 Task: Find a house in Ayutuxtepeque, El Salvador, for 2 guests from June 5 to June 16, with a price range of ₹14,000 to ₹18,000 and an English-speaking host.
Action: Mouse moved to (416, 87)
Screenshot: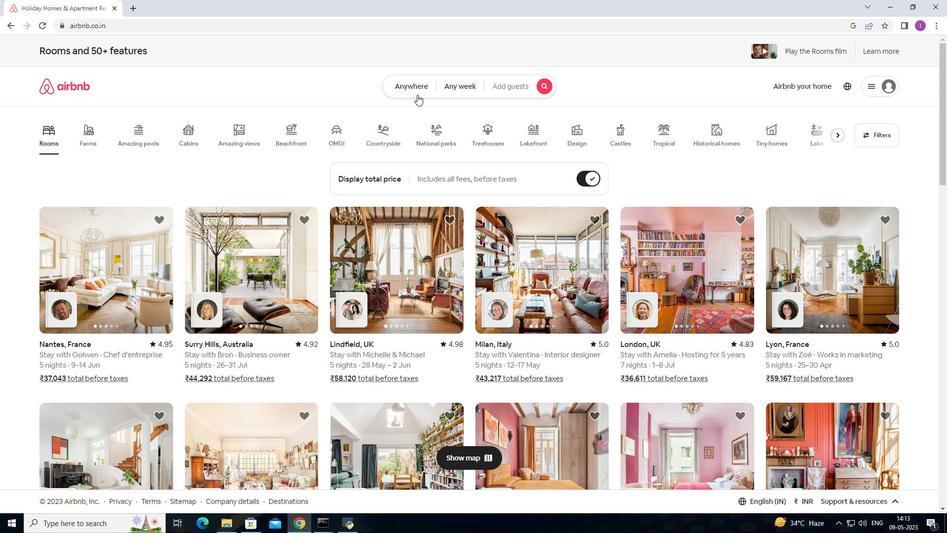 
Action: Mouse pressed left at (416, 87)
Screenshot: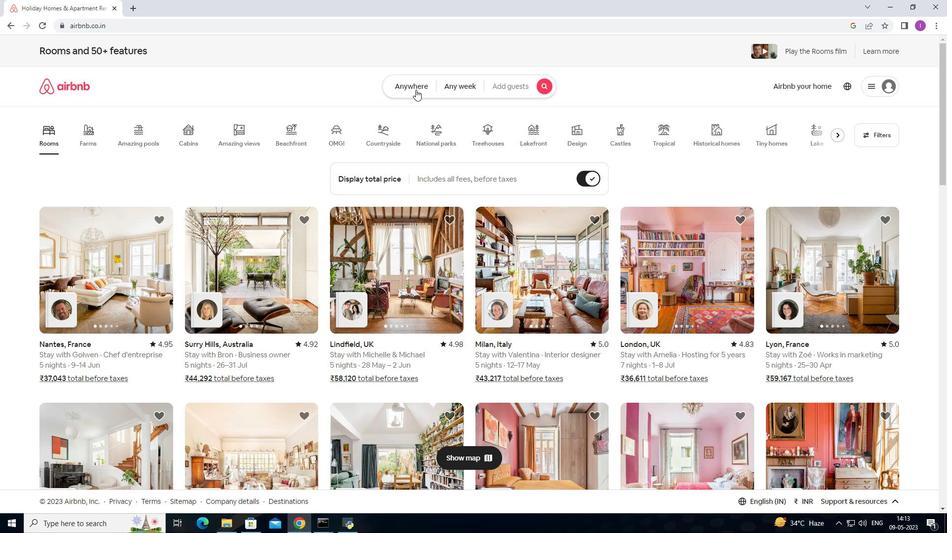 
Action: Mouse moved to (314, 123)
Screenshot: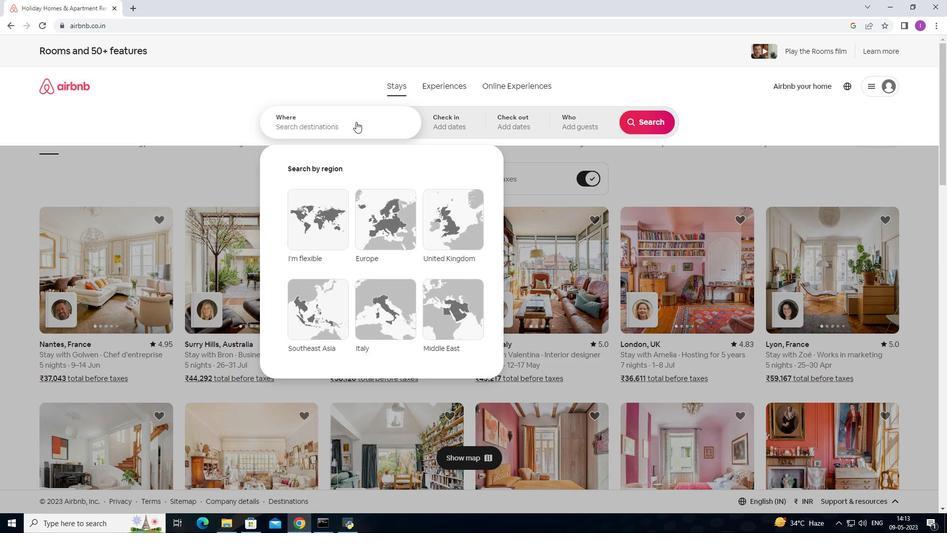 
Action: Mouse pressed left at (314, 123)
Screenshot: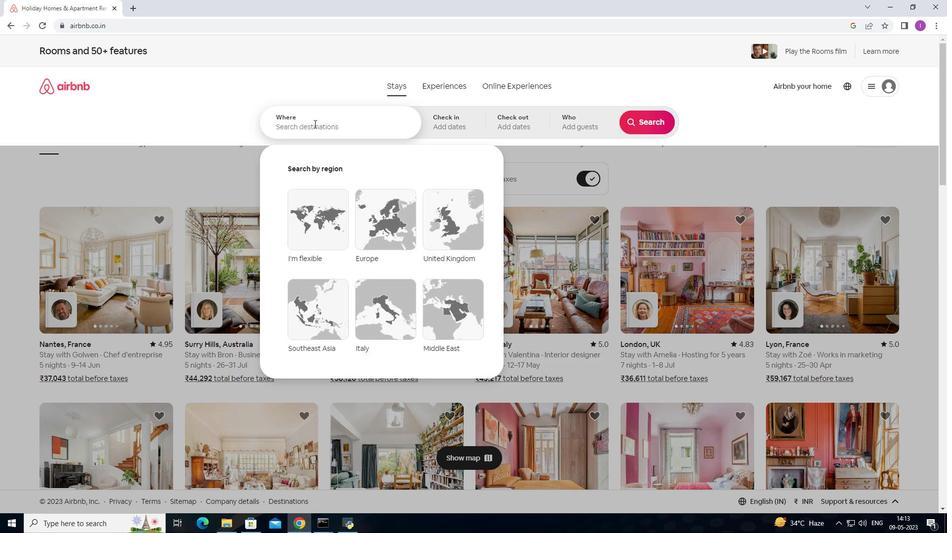 
Action: Mouse moved to (320, 131)
Screenshot: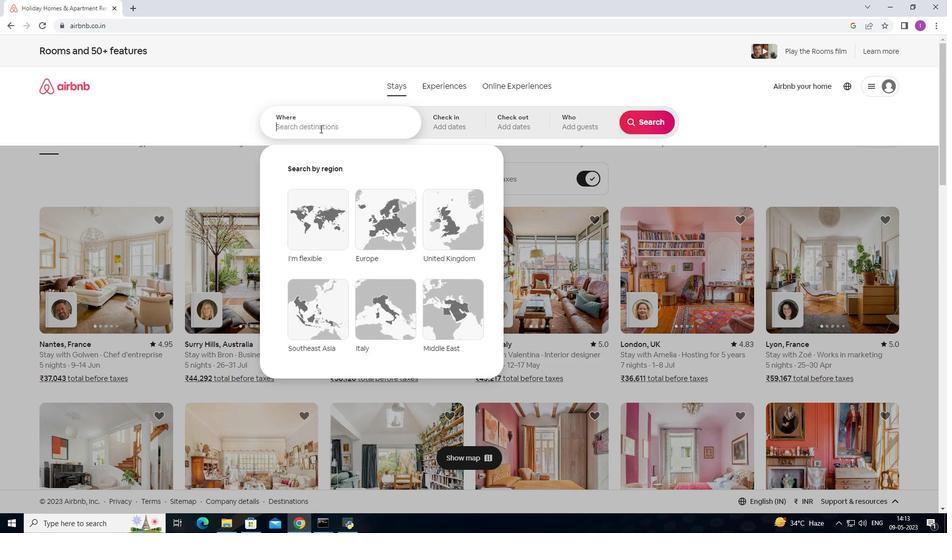 
Action: Key pressed <Key.shift>Ayutuxtepeque,<Key.shift>El<Key.space>
Screenshot: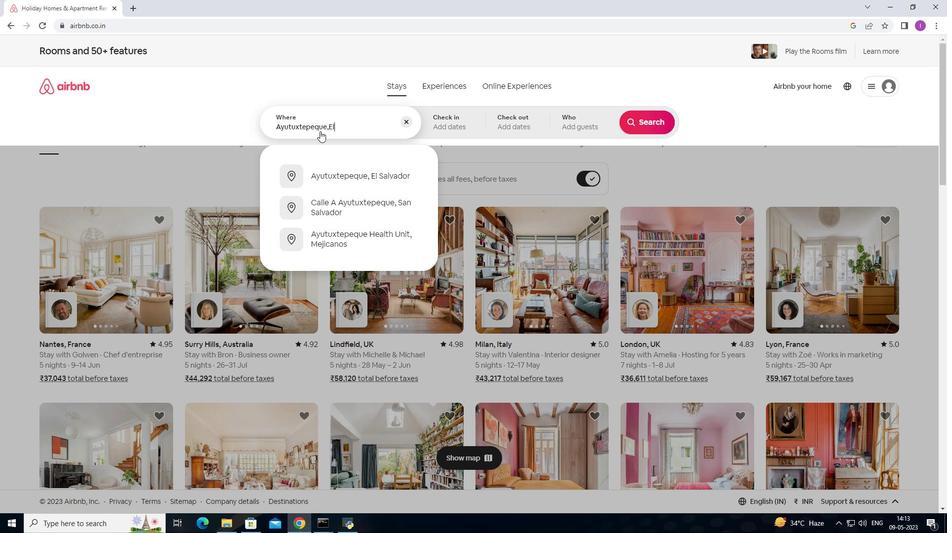 
Action: Mouse moved to (345, 179)
Screenshot: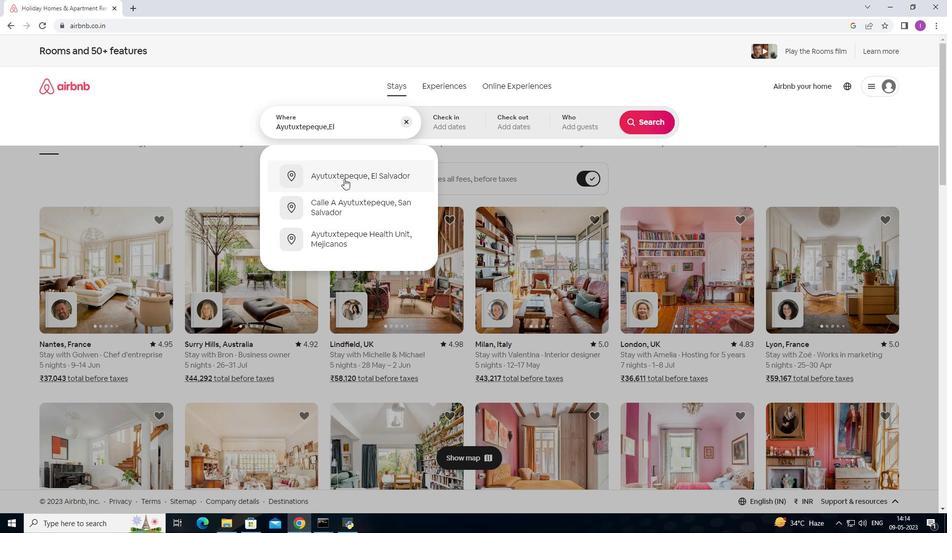 
Action: Mouse pressed left at (345, 179)
Screenshot: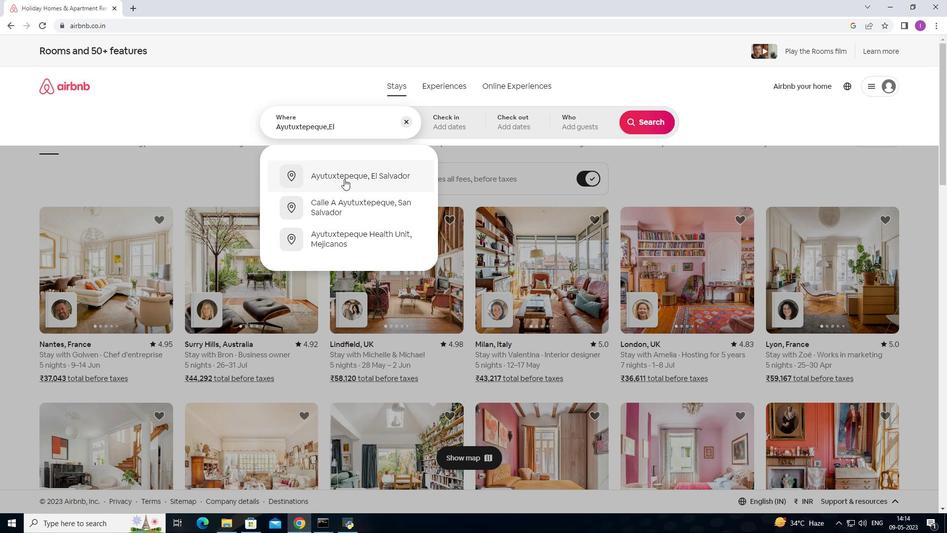 
Action: Mouse moved to (645, 200)
Screenshot: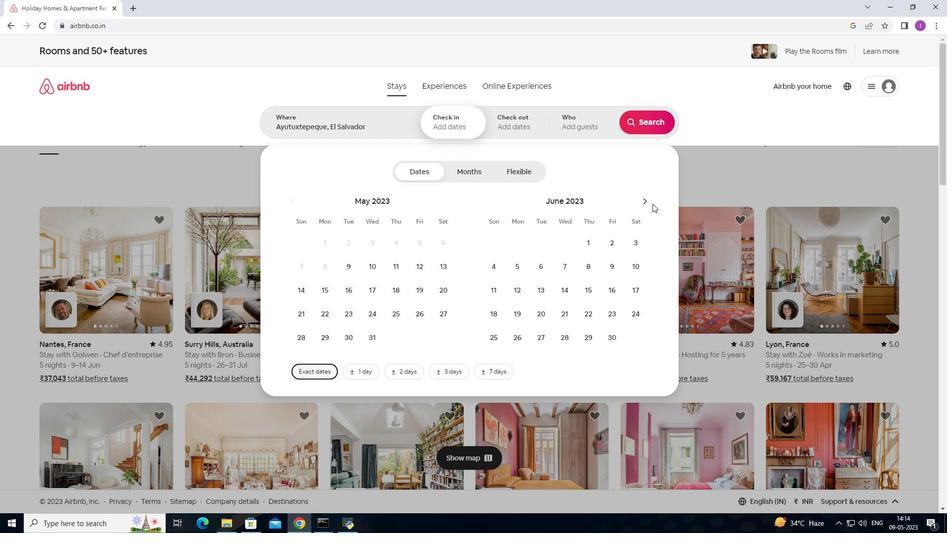
Action: Mouse pressed left at (645, 200)
Screenshot: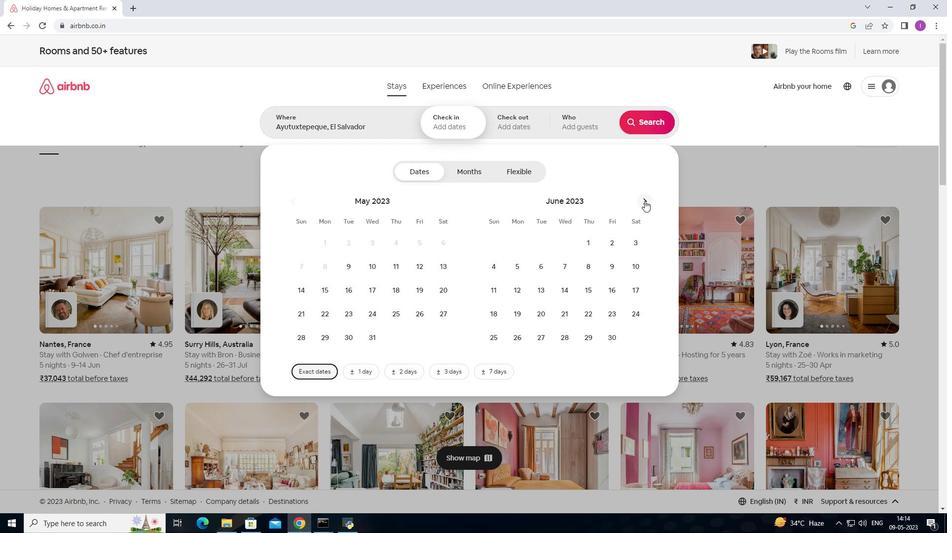 
Action: Mouse pressed left at (645, 200)
Screenshot: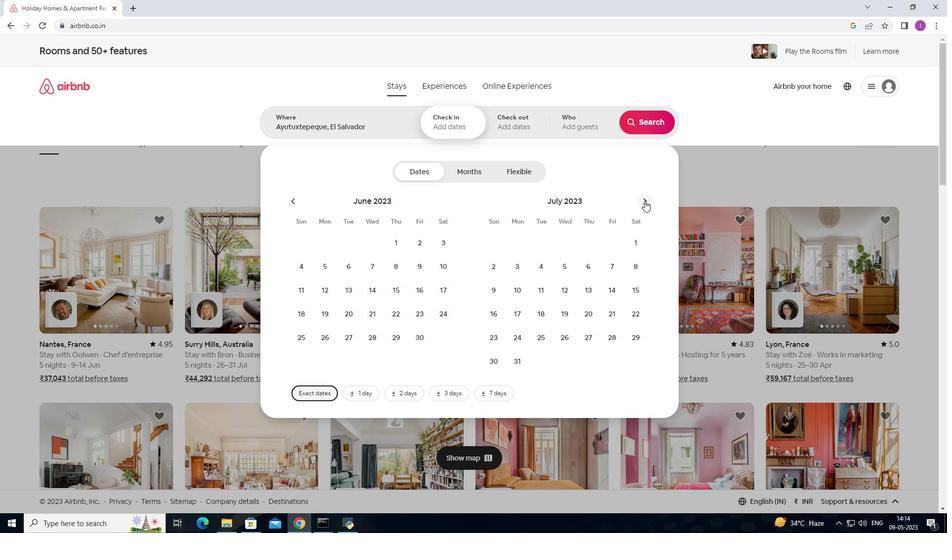 
Action: Mouse moved to (291, 198)
Screenshot: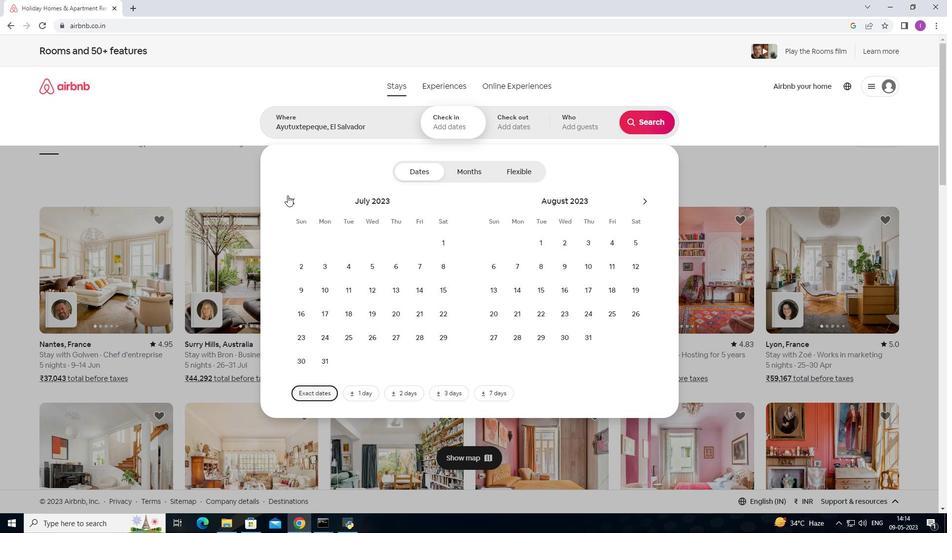 
Action: Mouse pressed left at (291, 198)
Screenshot: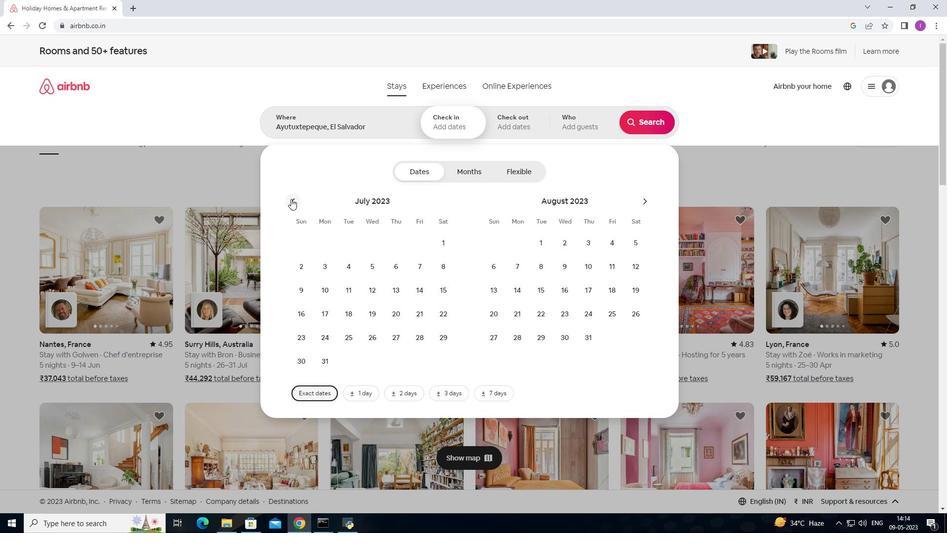 
Action: Mouse moved to (323, 264)
Screenshot: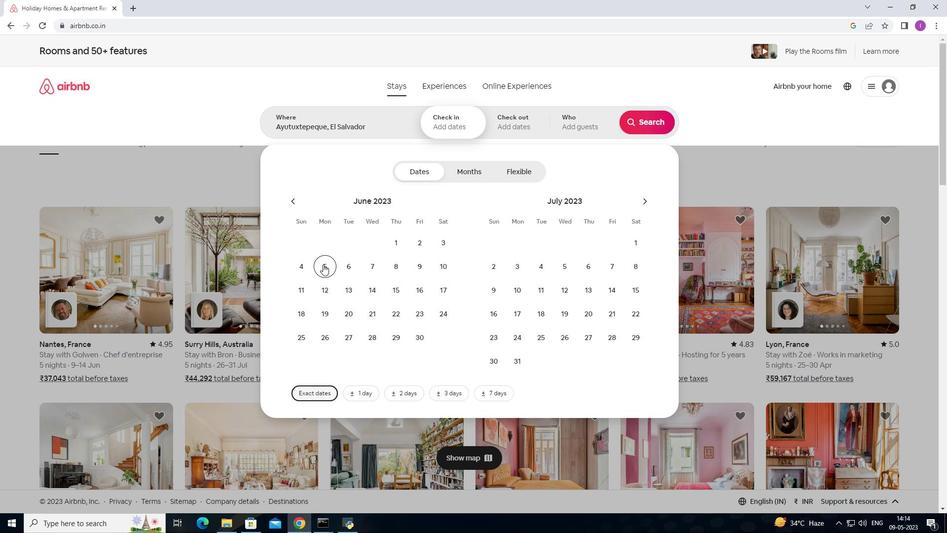 
Action: Mouse pressed left at (323, 264)
Screenshot: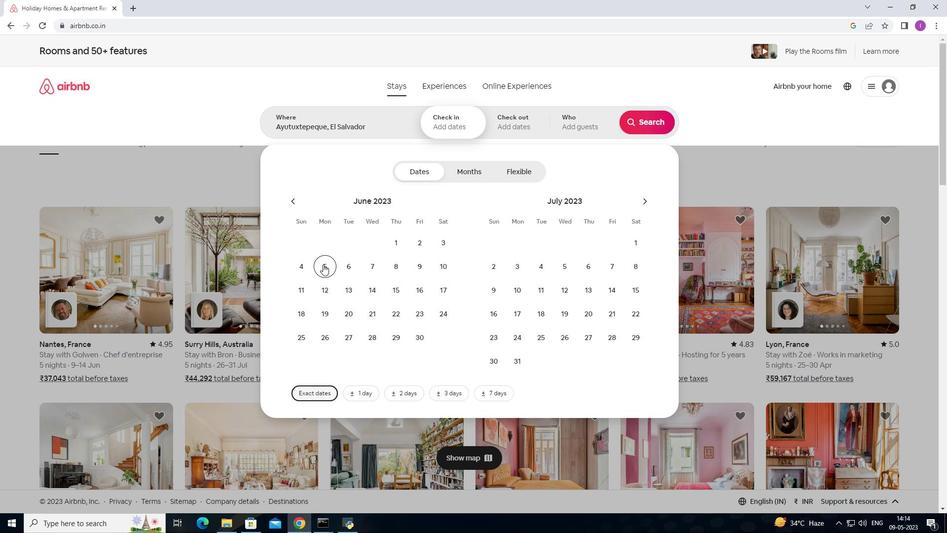 
Action: Mouse moved to (417, 290)
Screenshot: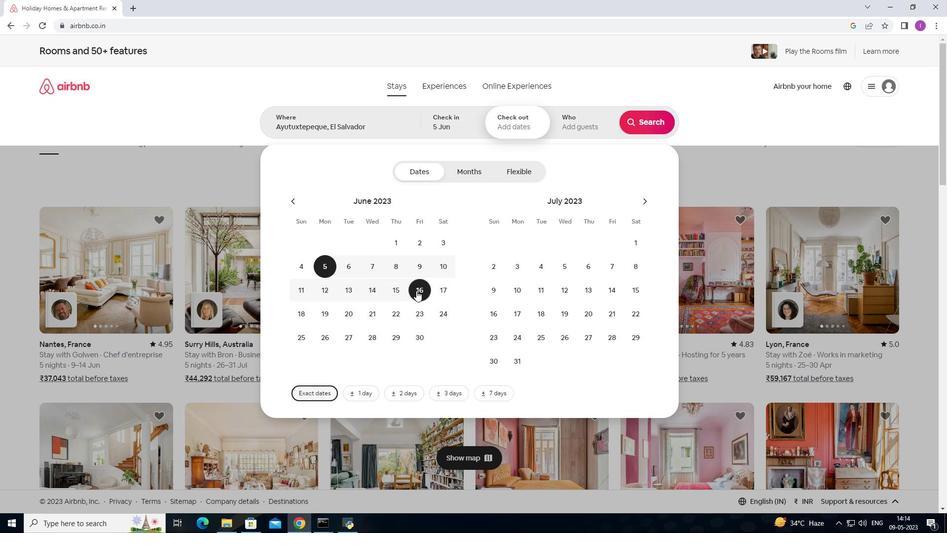 
Action: Mouse pressed left at (417, 290)
Screenshot: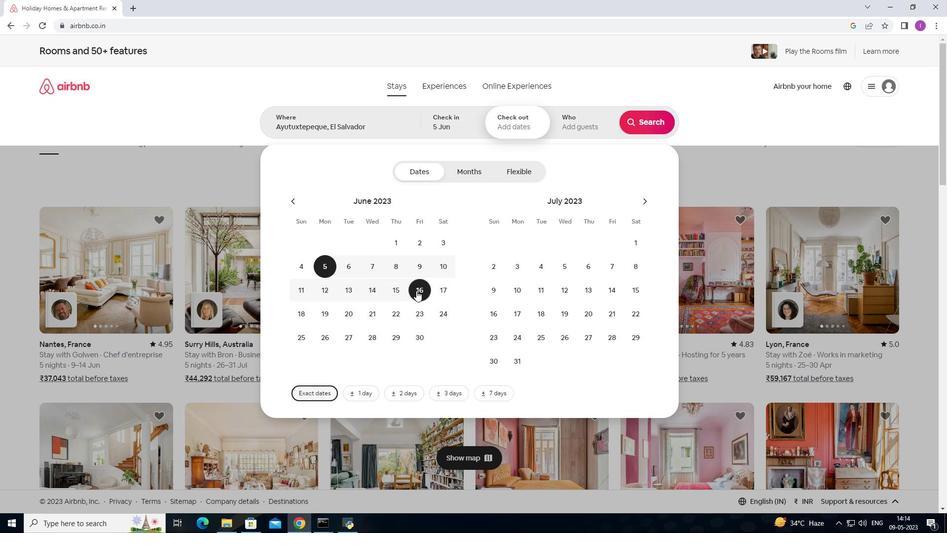 
Action: Mouse moved to (585, 128)
Screenshot: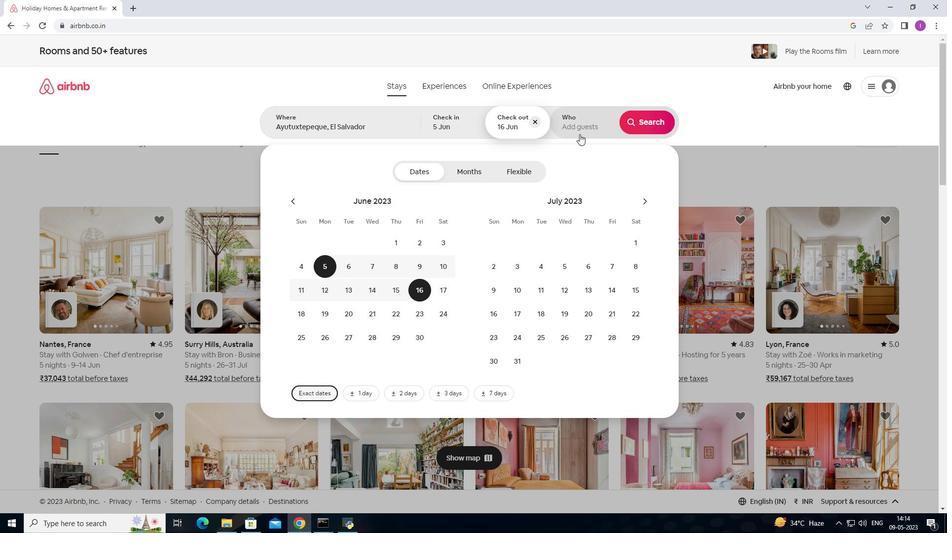 
Action: Mouse pressed left at (585, 128)
Screenshot: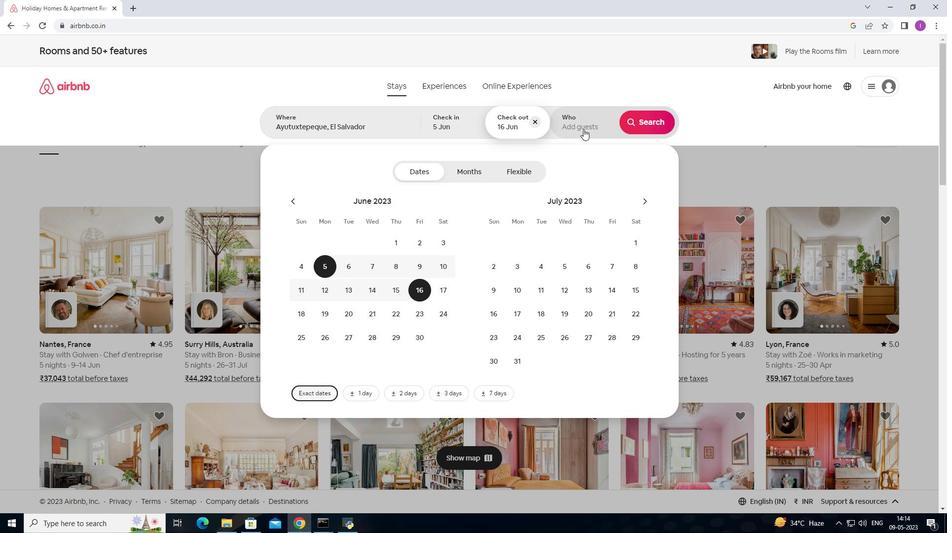 
Action: Mouse moved to (645, 175)
Screenshot: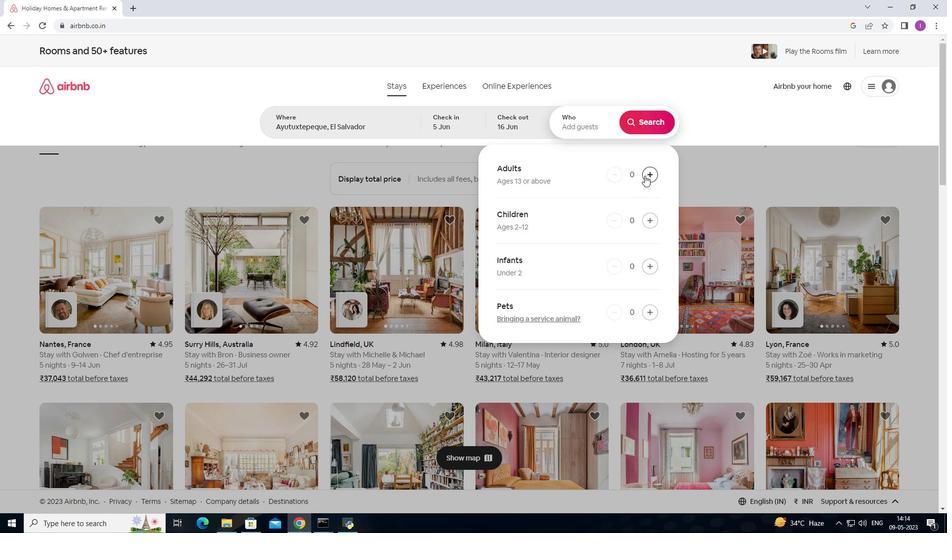
Action: Mouse pressed left at (645, 175)
Screenshot: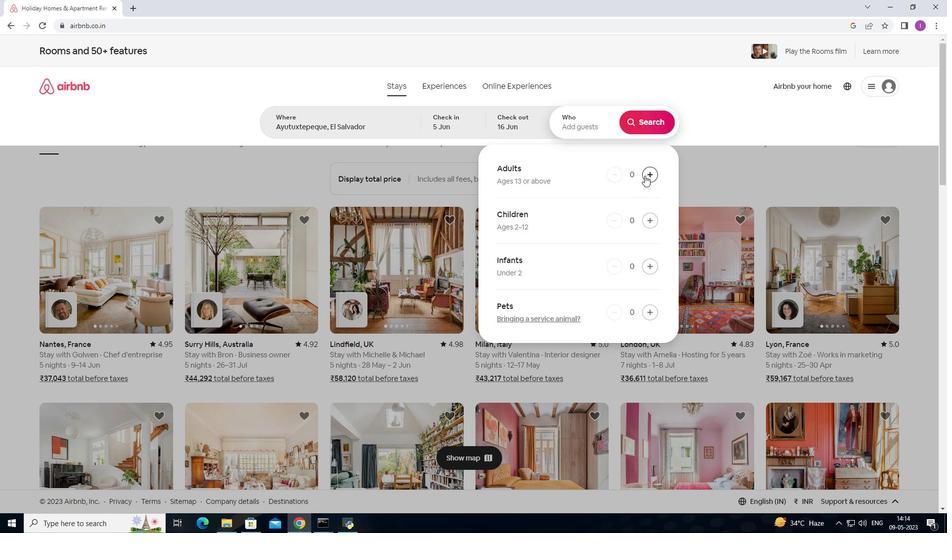
Action: Mouse moved to (645, 175)
Screenshot: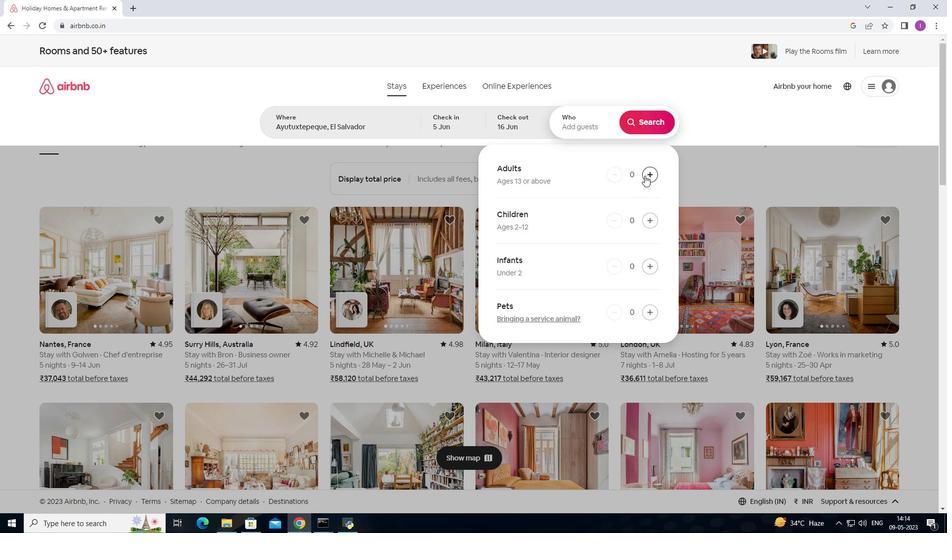 
Action: Mouse pressed left at (645, 175)
Screenshot: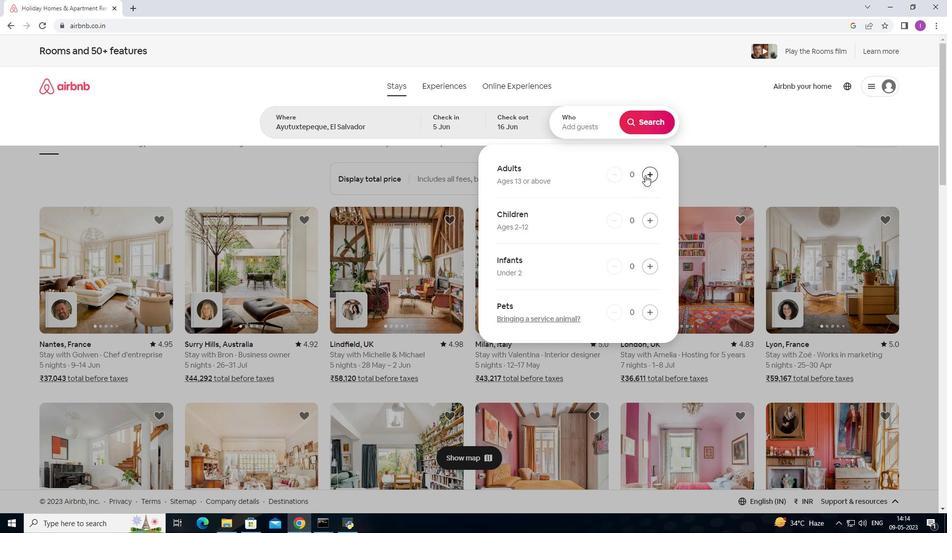 
Action: Mouse moved to (648, 119)
Screenshot: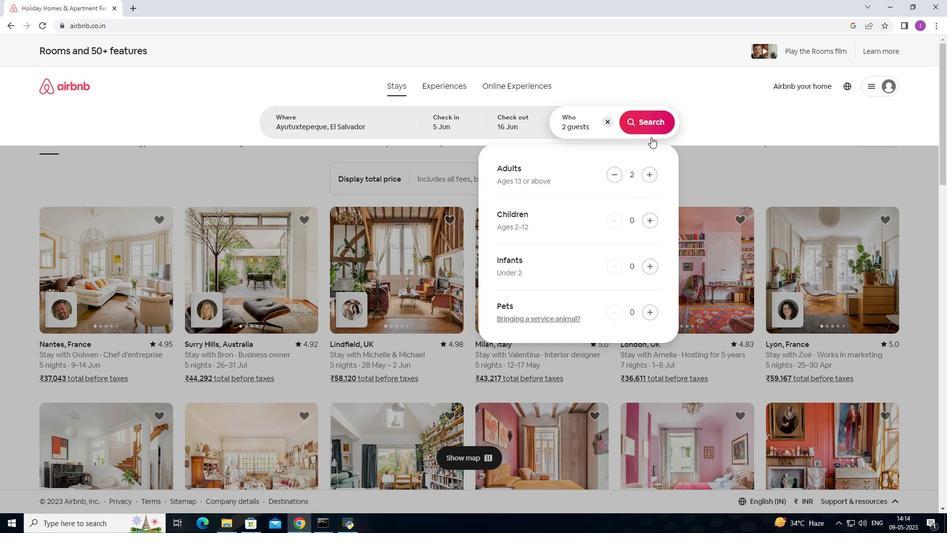 
Action: Mouse pressed left at (648, 119)
Screenshot: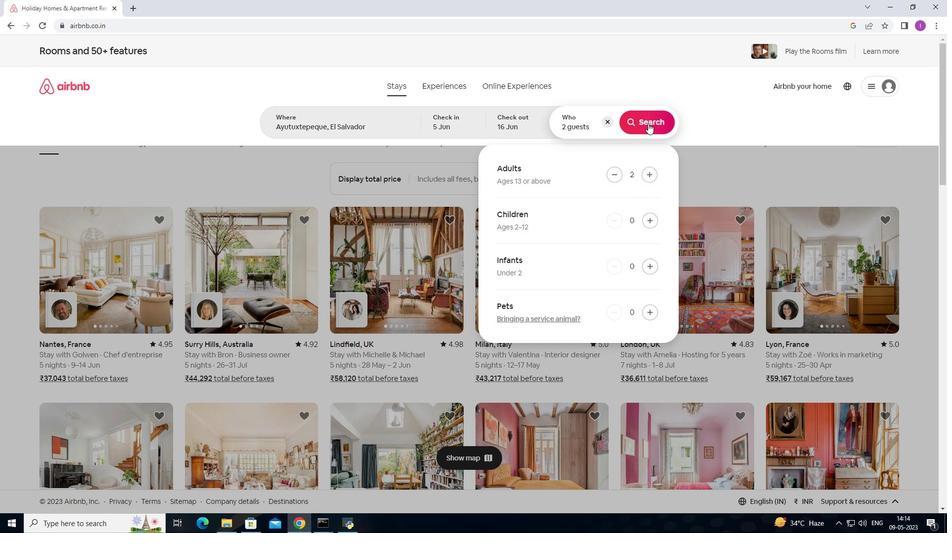 
Action: Mouse moved to (903, 100)
Screenshot: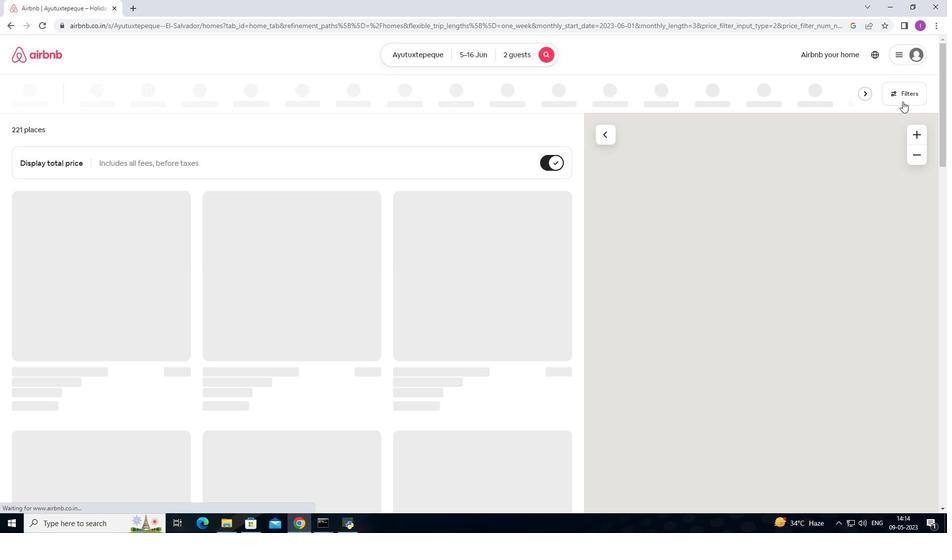 
Action: Mouse pressed left at (903, 100)
Screenshot: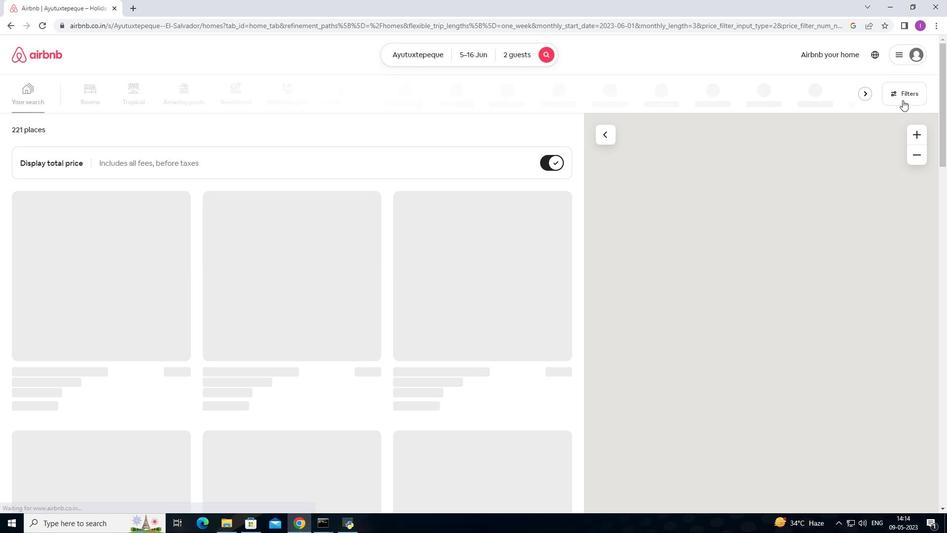 
Action: Mouse moved to (374, 337)
Screenshot: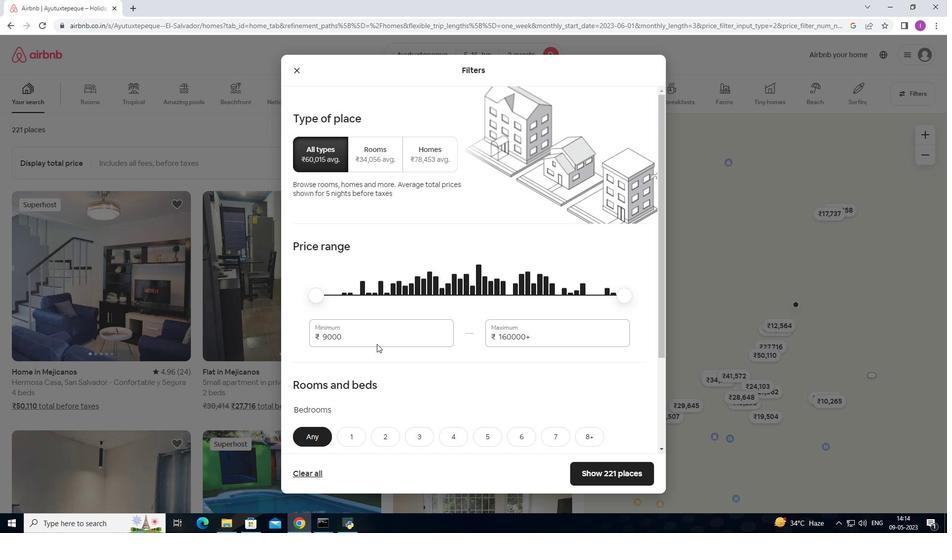 
Action: Mouse pressed left at (374, 337)
Screenshot: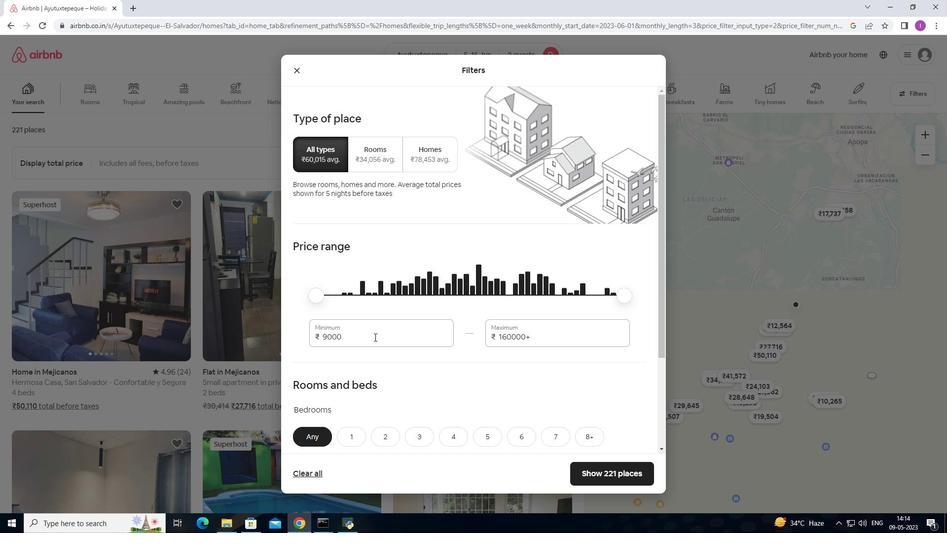
Action: Mouse moved to (299, 333)
Screenshot: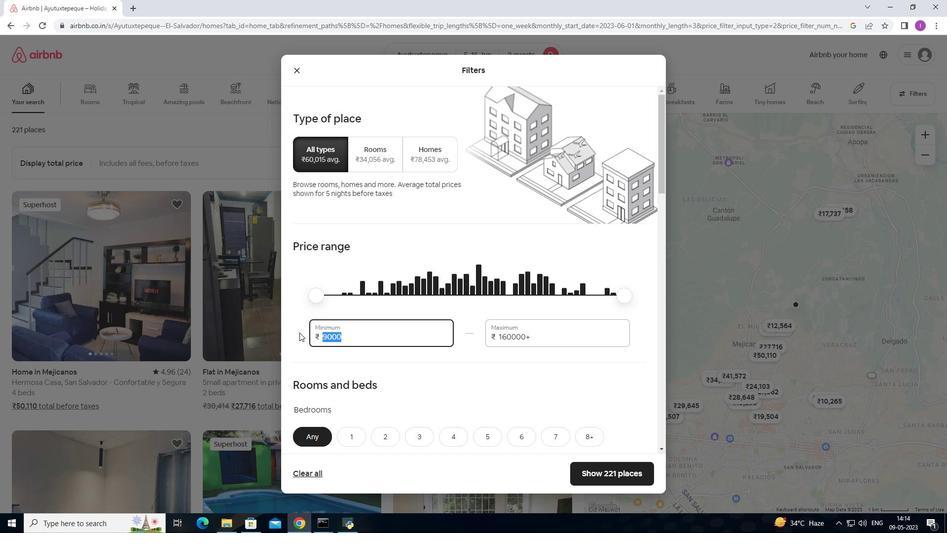 
Action: Key pressed 1
Screenshot: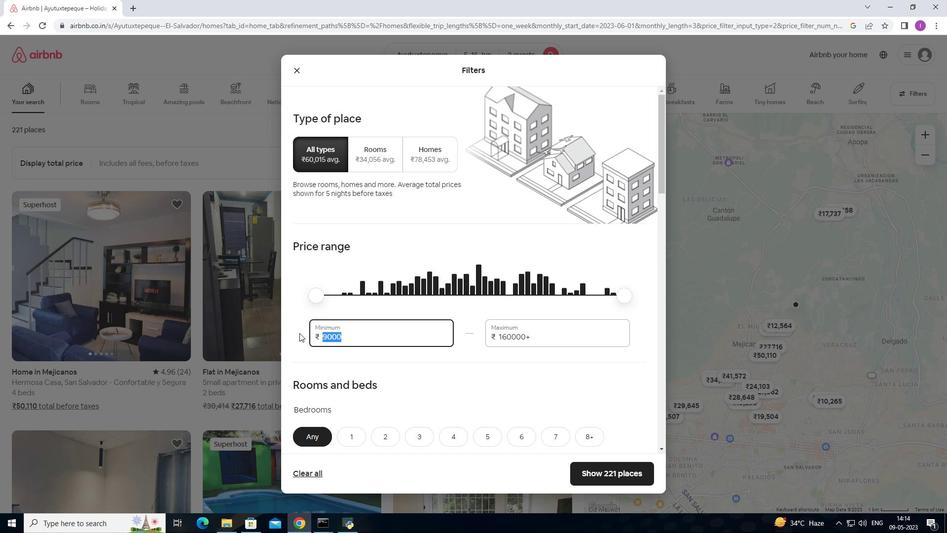 
Action: Mouse moved to (300, 332)
Screenshot: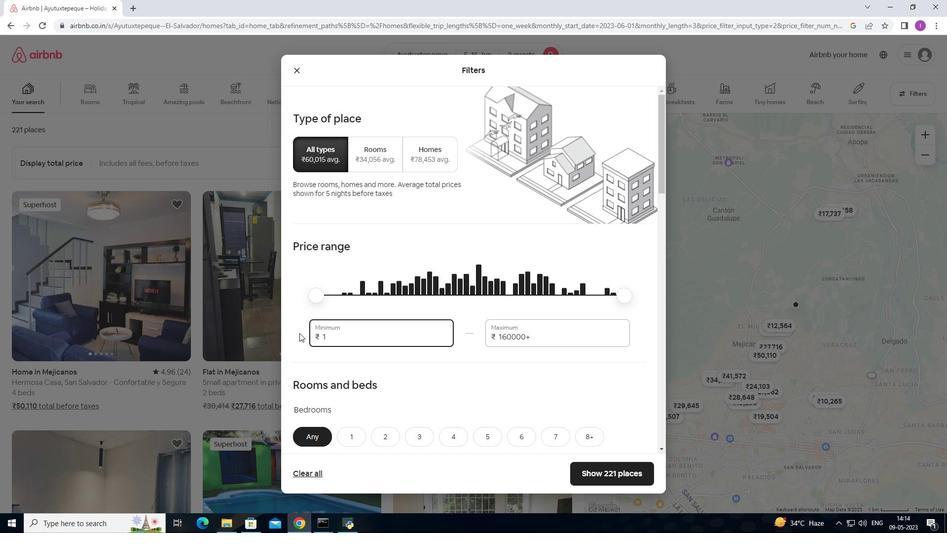 
Action: Key pressed 4
Screenshot: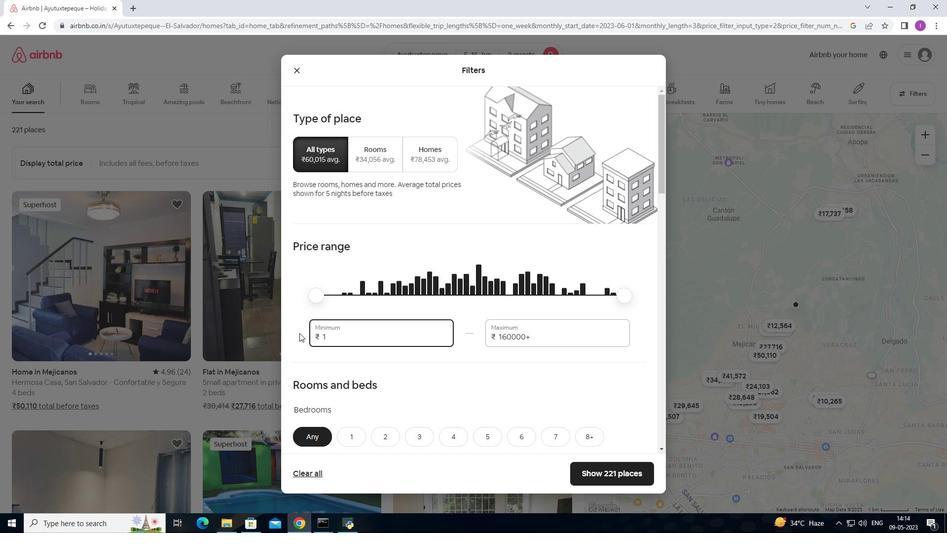 
Action: Mouse moved to (303, 332)
Screenshot: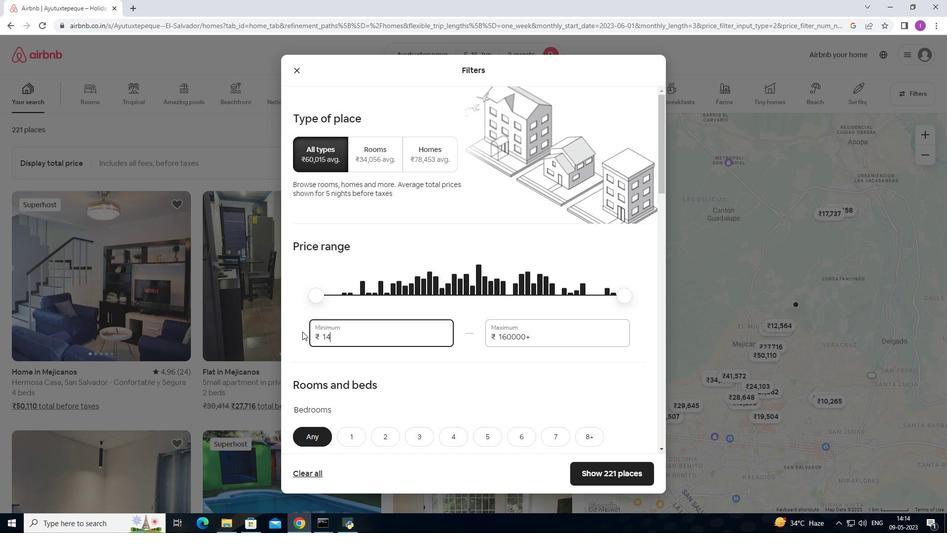 
Action: Key pressed 0
Screenshot: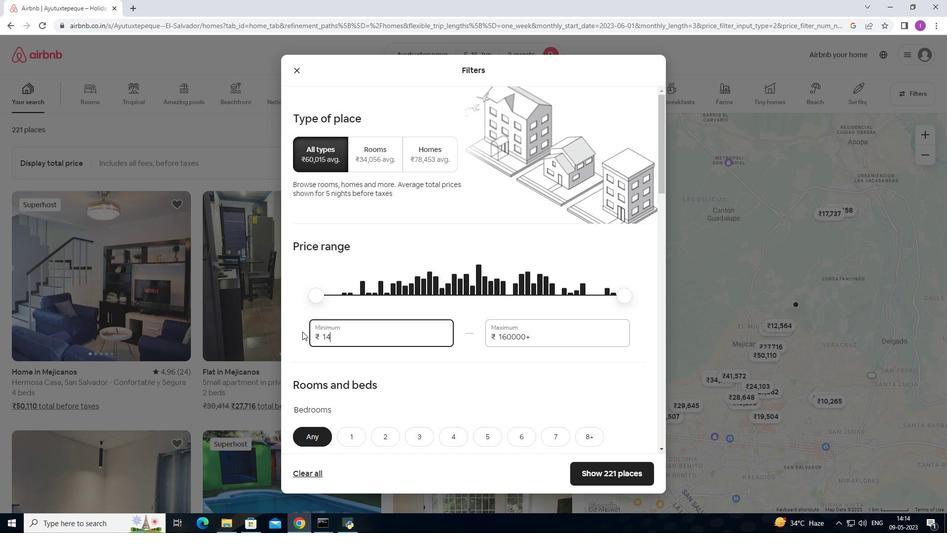 
Action: Mouse moved to (304, 333)
Screenshot: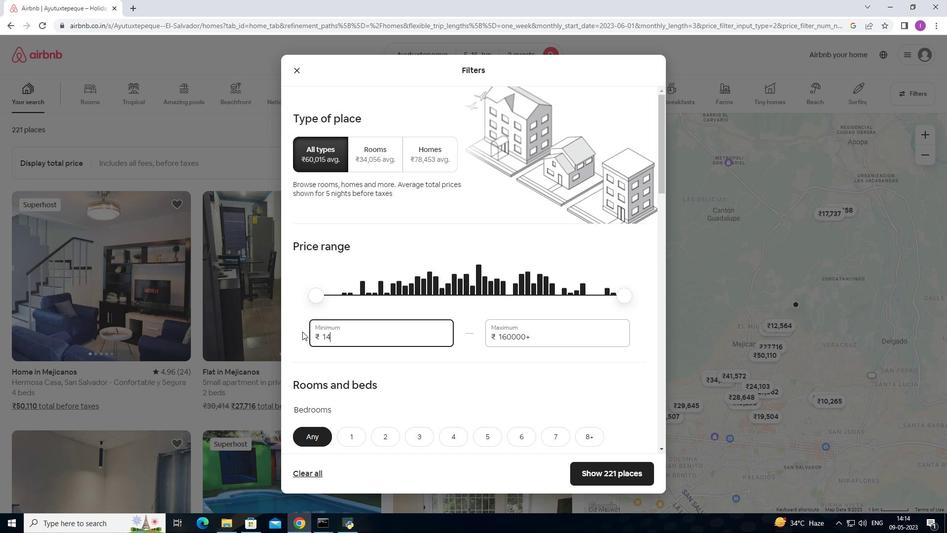 
Action: Key pressed 0
Screenshot: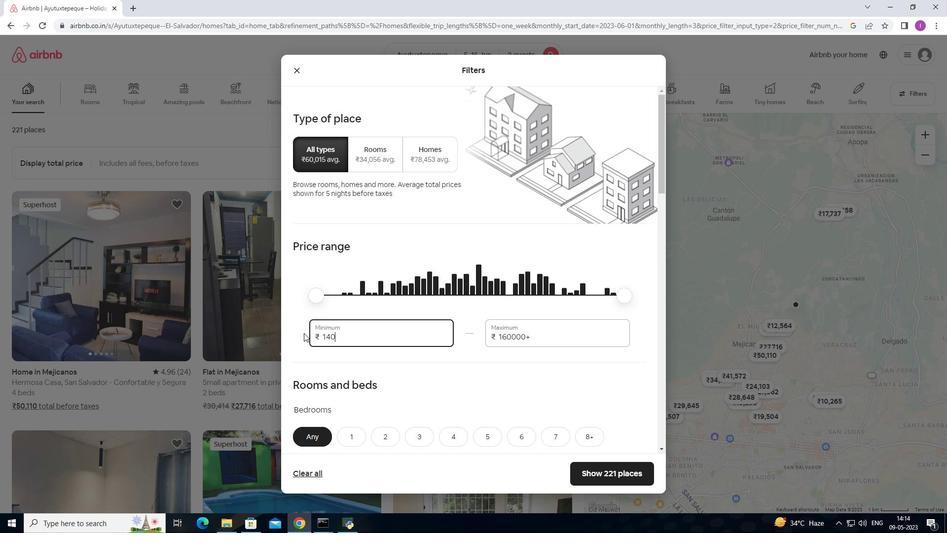 
Action: Mouse moved to (304, 333)
Screenshot: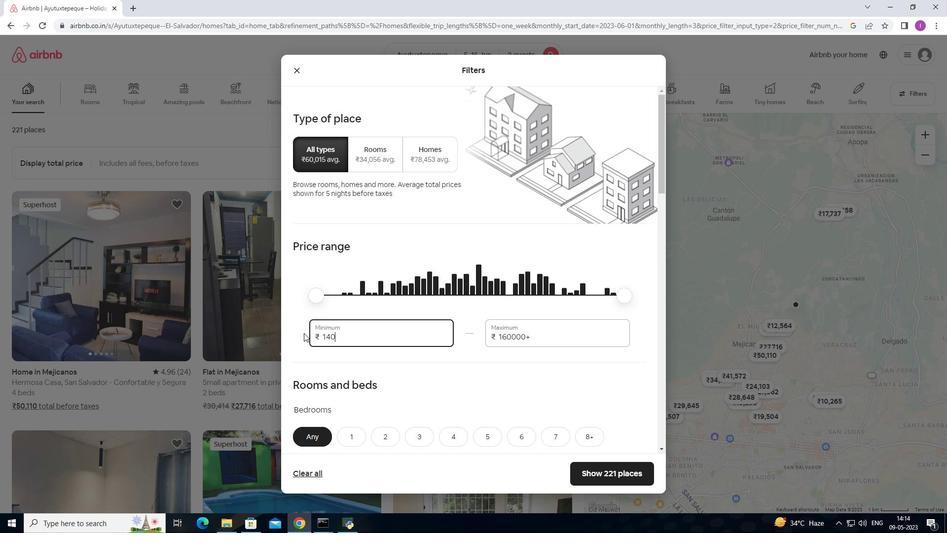 
Action: Key pressed 0
Screenshot: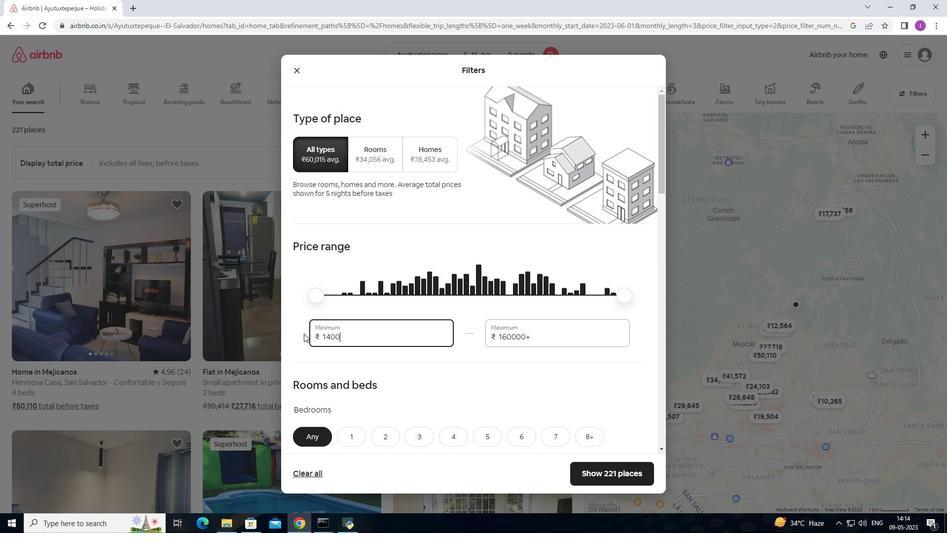 
Action: Mouse moved to (553, 336)
Screenshot: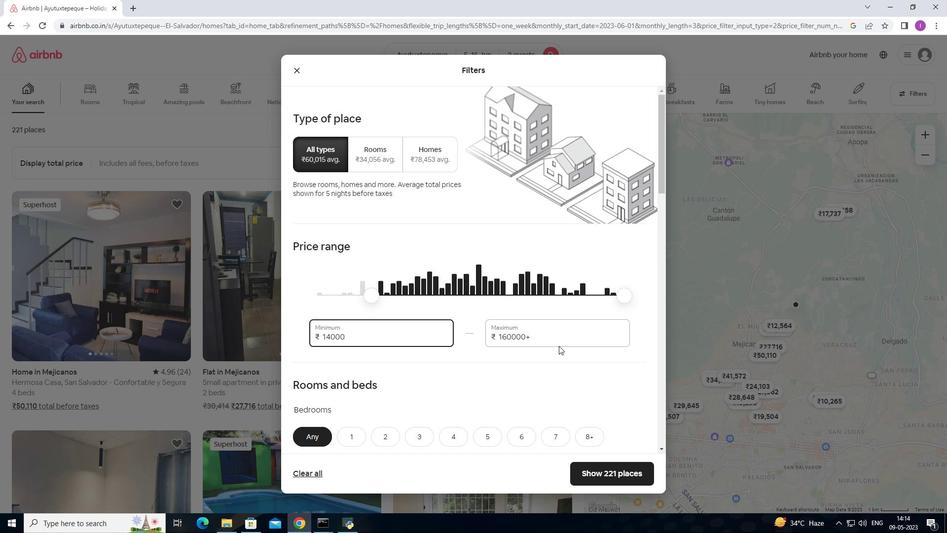 
Action: Mouse pressed left at (553, 336)
Screenshot: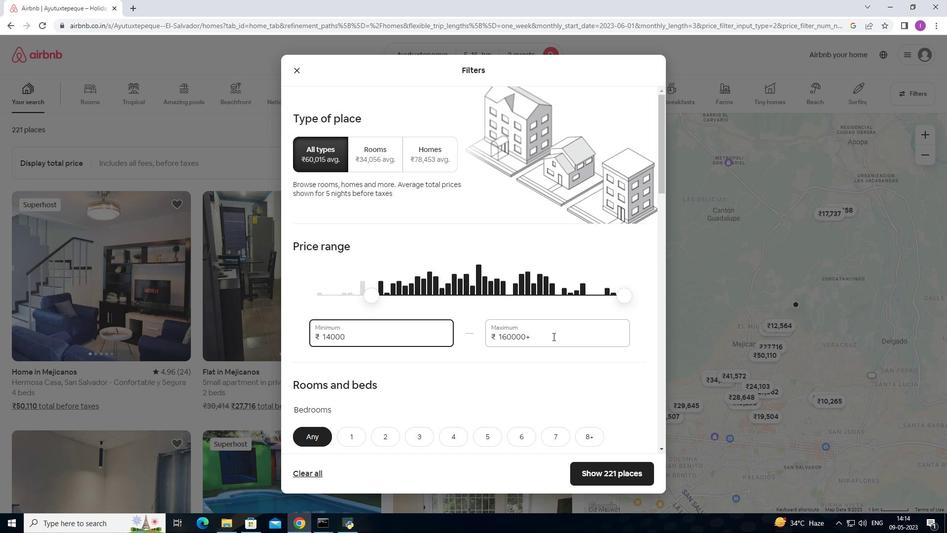 
Action: Mouse moved to (490, 337)
Screenshot: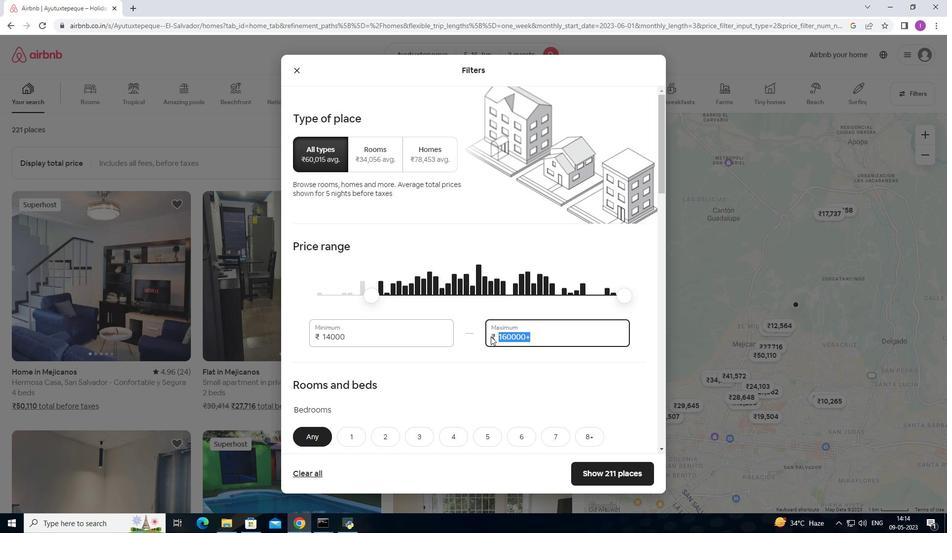 
Action: Key pressed 1
Screenshot: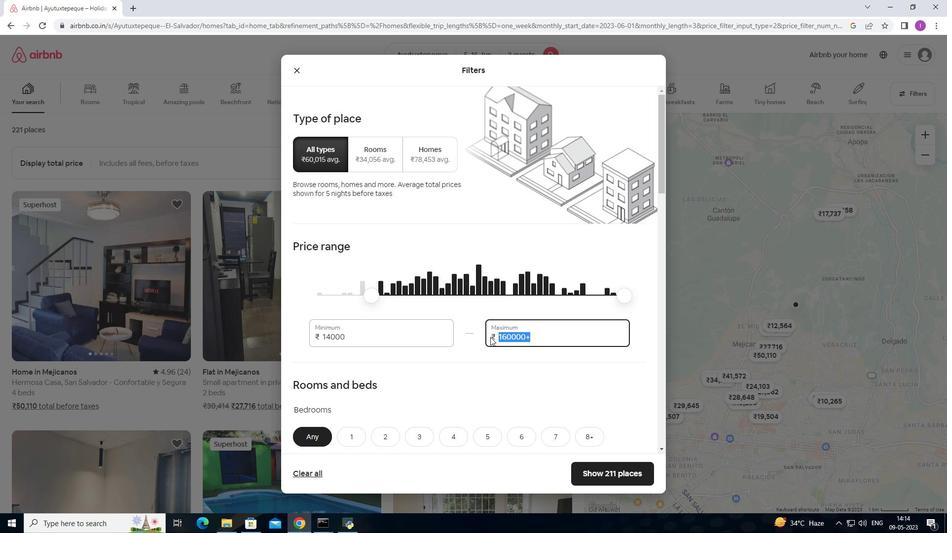 
Action: Mouse moved to (487, 343)
Screenshot: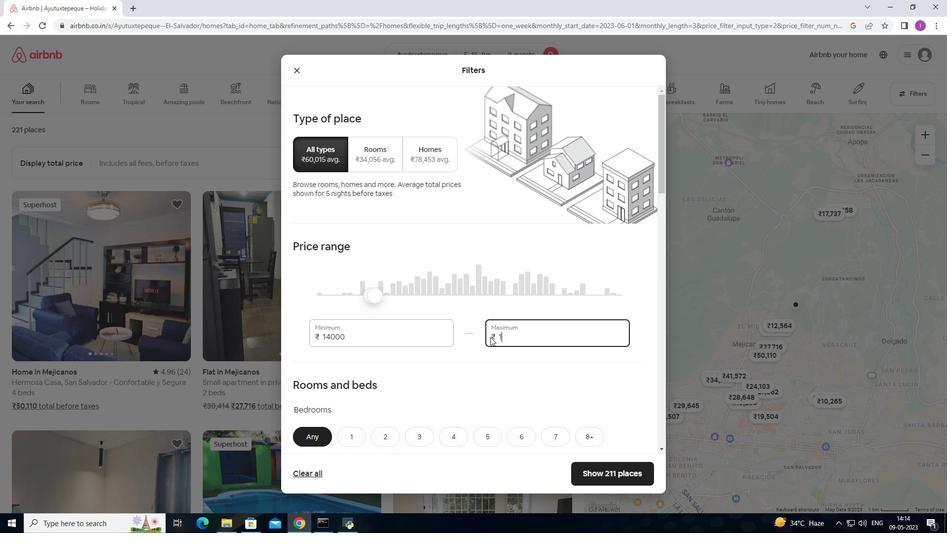 
Action: Key pressed 8
Screenshot: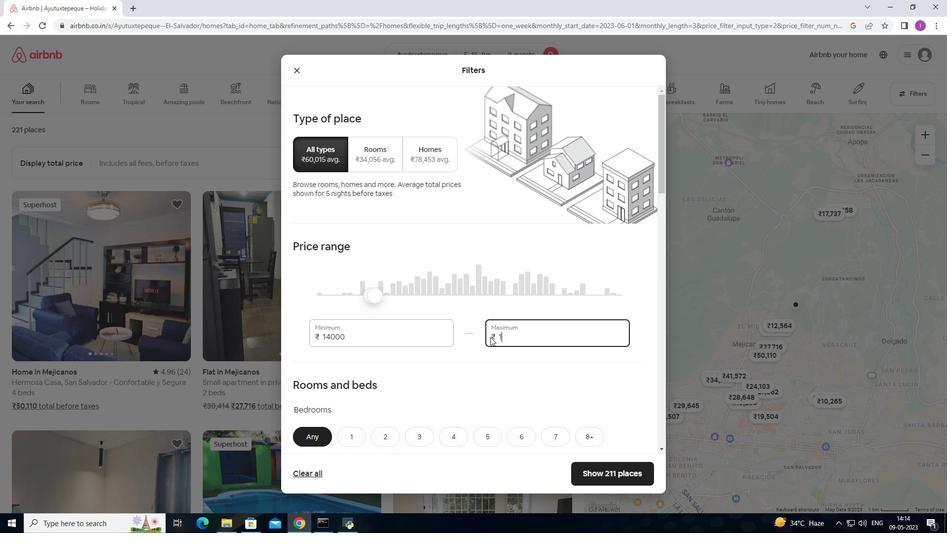 
Action: Mouse moved to (487, 343)
Screenshot: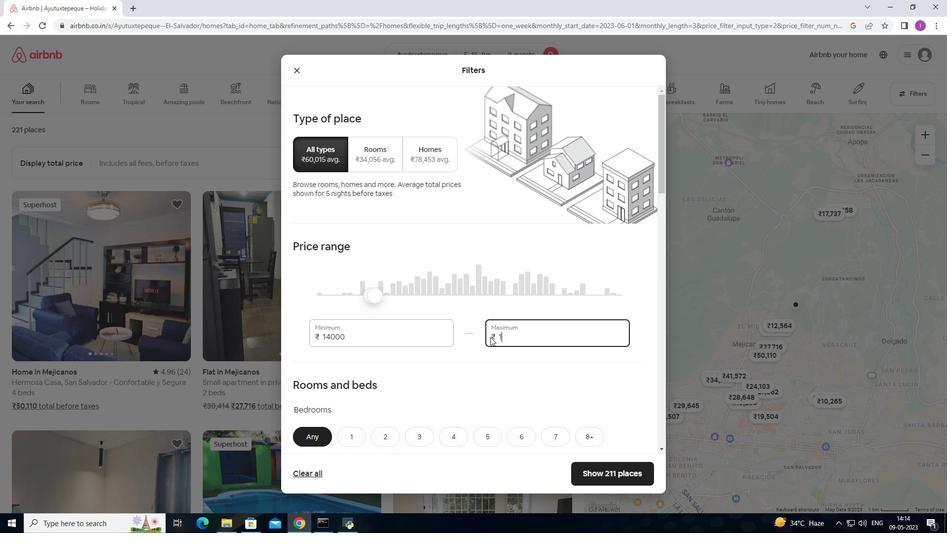 
Action: Key pressed 000
Screenshot: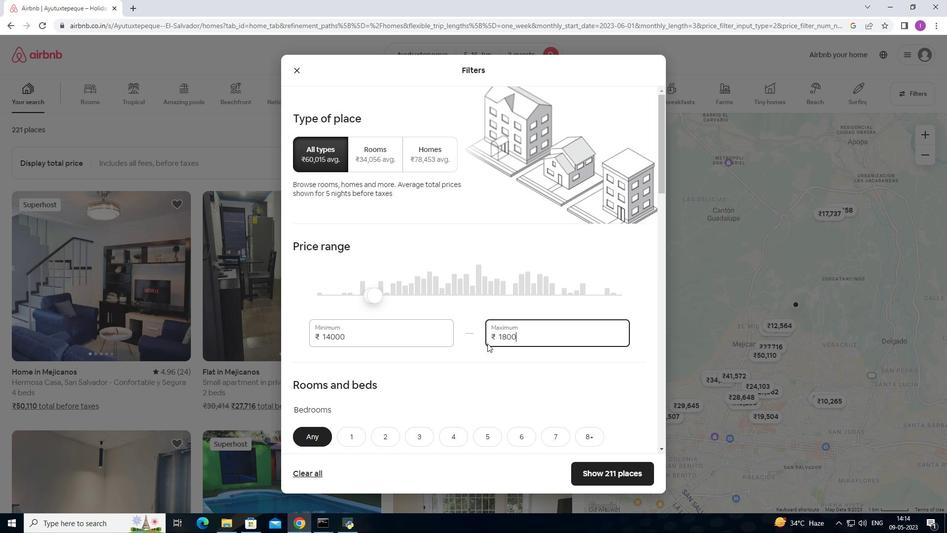 
Action: Mouse moved to (398, 347)
Screenshot: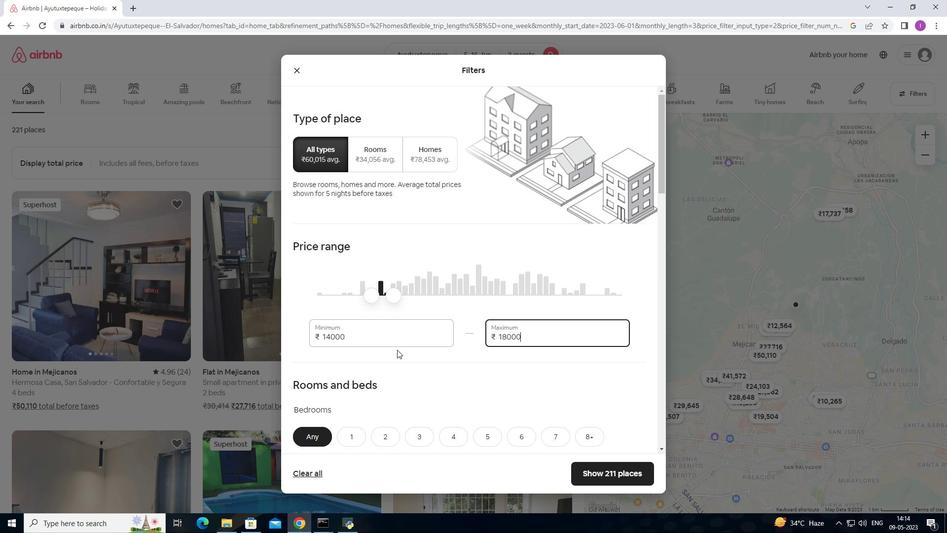 
Action: Mouse scrolled (398, 346) with delta (0, 0)
Screenshot: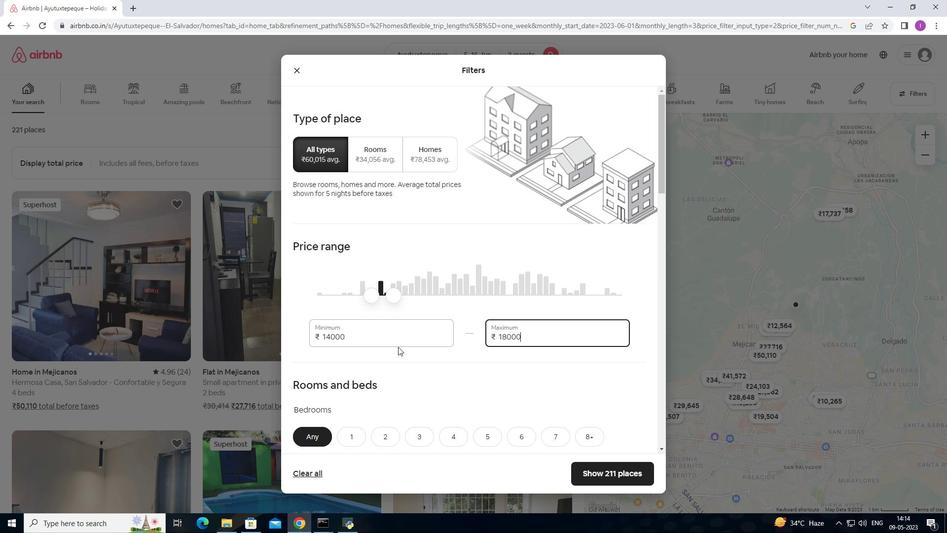 
Action: Mouse scrolled (398, 346) with delta (0, 0)
Screenshot: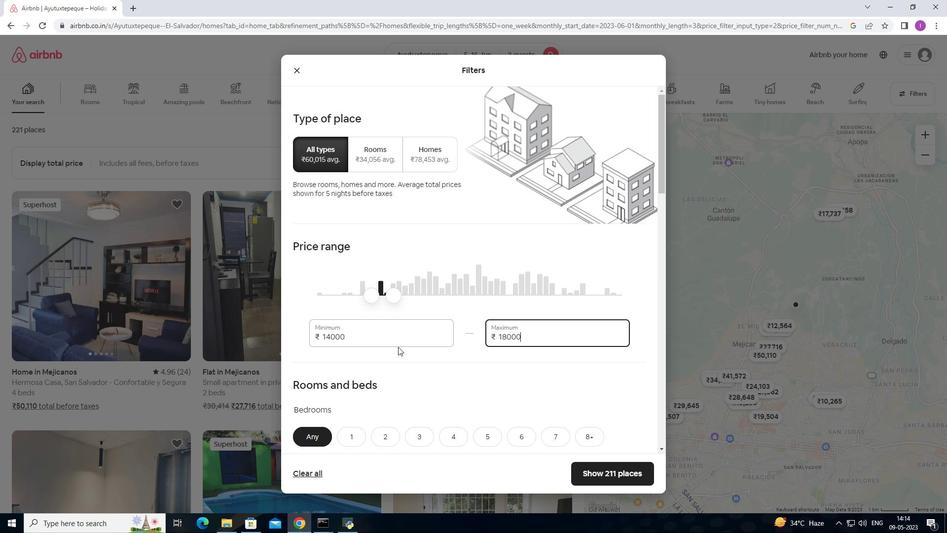 
Action: Mouse scrolled (398, 346) with delta (0, 0)
Screenshot: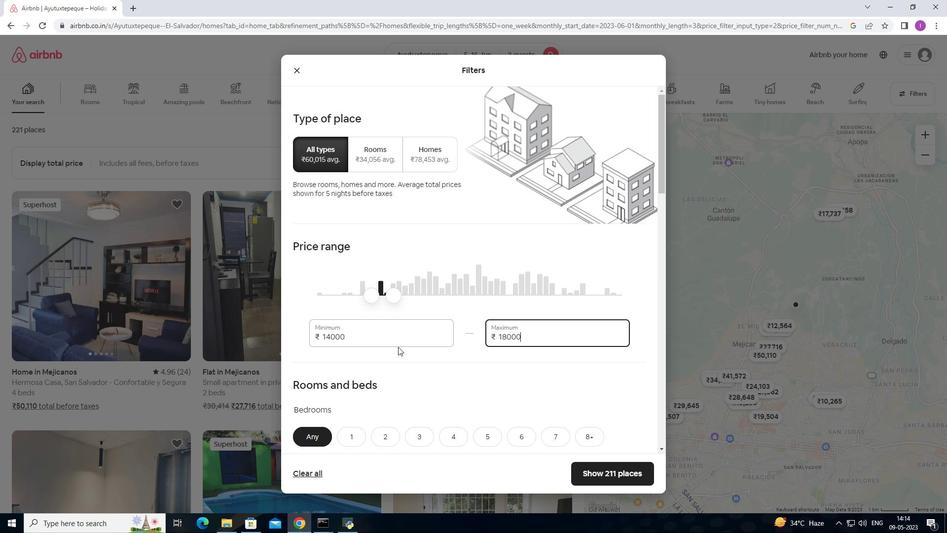 
Action: Mouse scrolled (398, 346) with delta (0, 0)
Screenshot: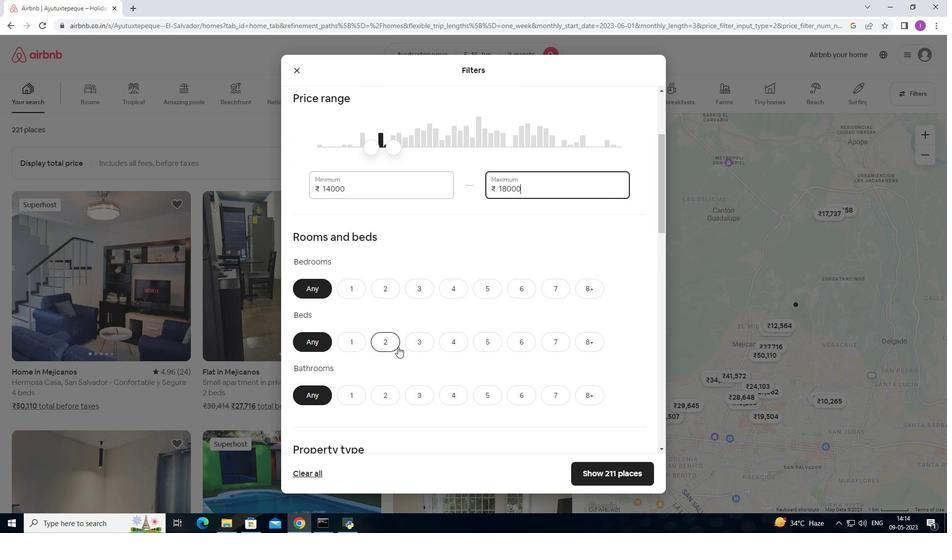 
Action: Mouse moved to (355, 237)
Screenshot: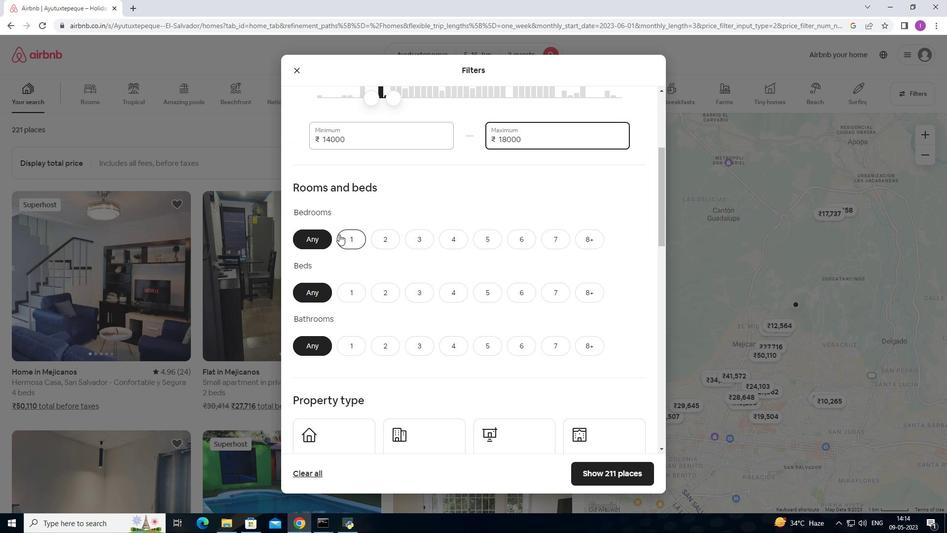
Action: Mouse pressed left at (355, 237)
Screenshot: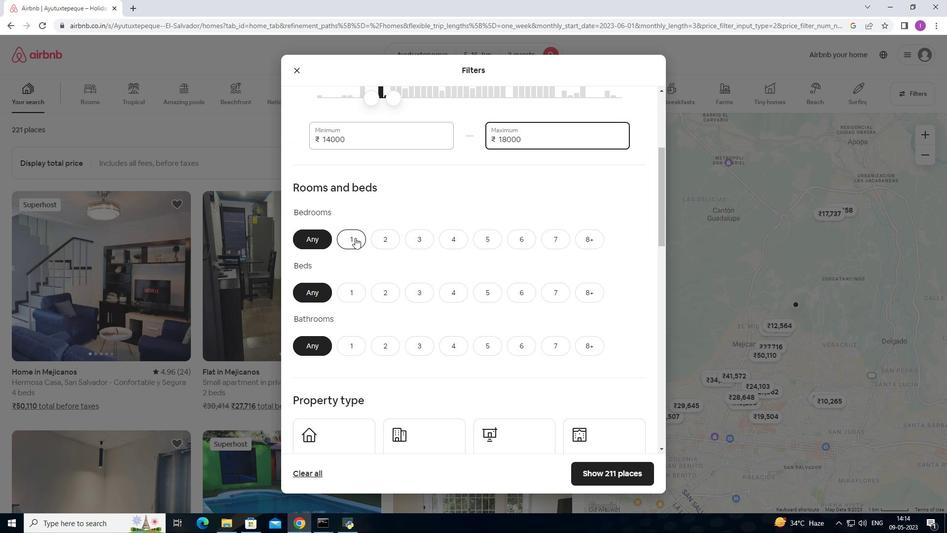 
Action: Mouse moved to (356, 293)
Screenshot: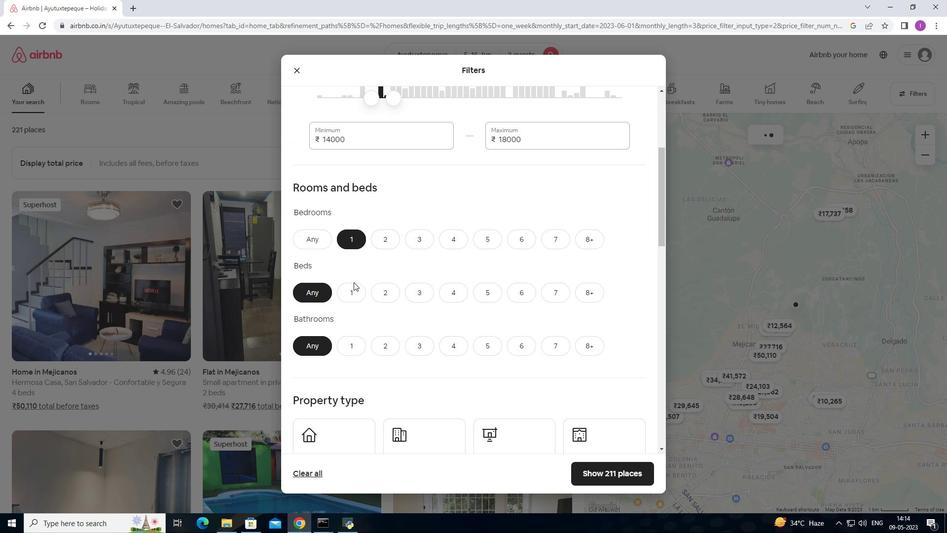 
Action: Mouse pressed left at (356, 293)
Screenshot: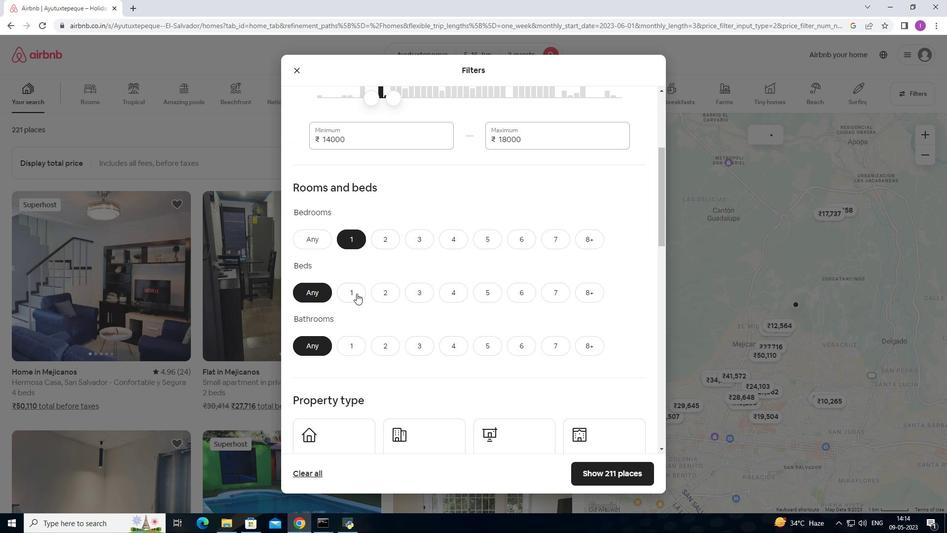 
Action: Mouse moved to (354, 344)
Screenshot: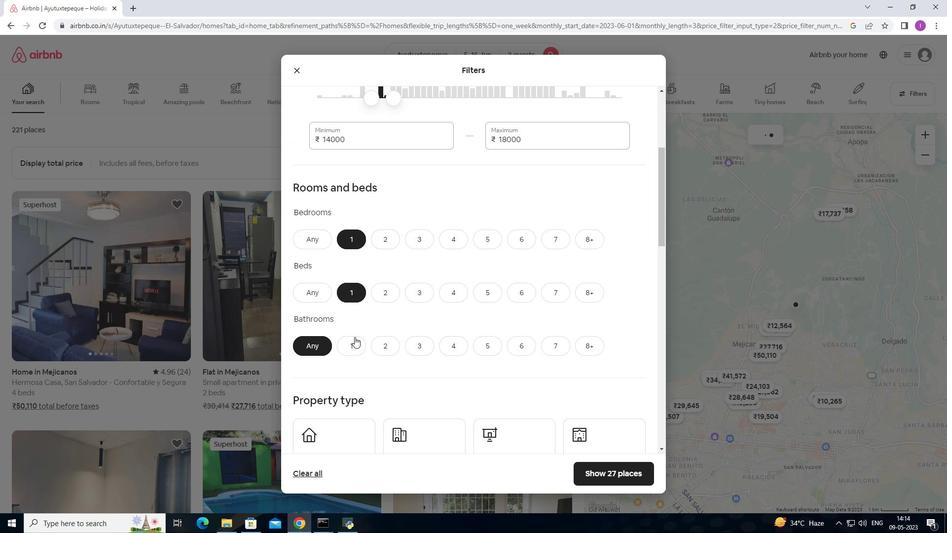 
Action: Mouse pressed left at (354, 344)
Screenshot: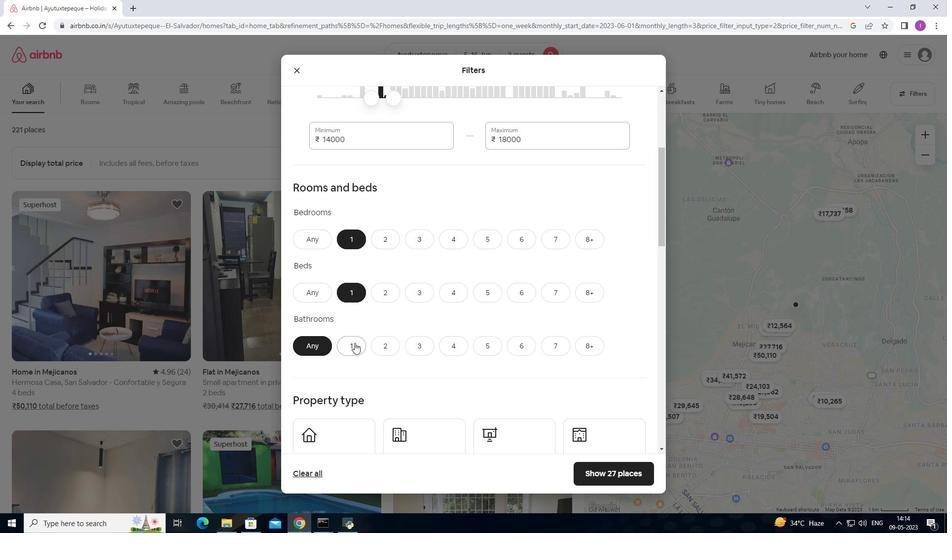 
Action: Mouse moved to (369, 335)
Screenshot: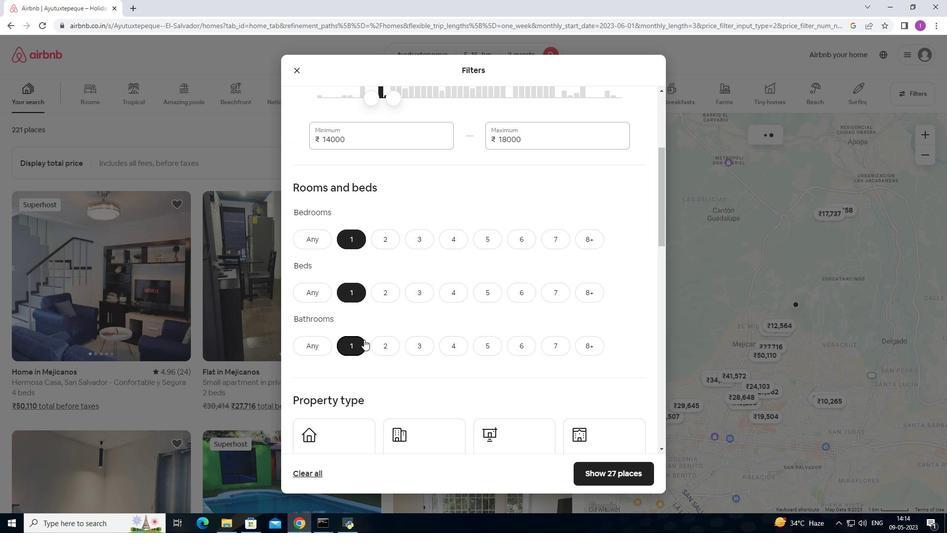 
Action: Mouse scrolled (369, 335) with delta (0, 0)
Screenshot: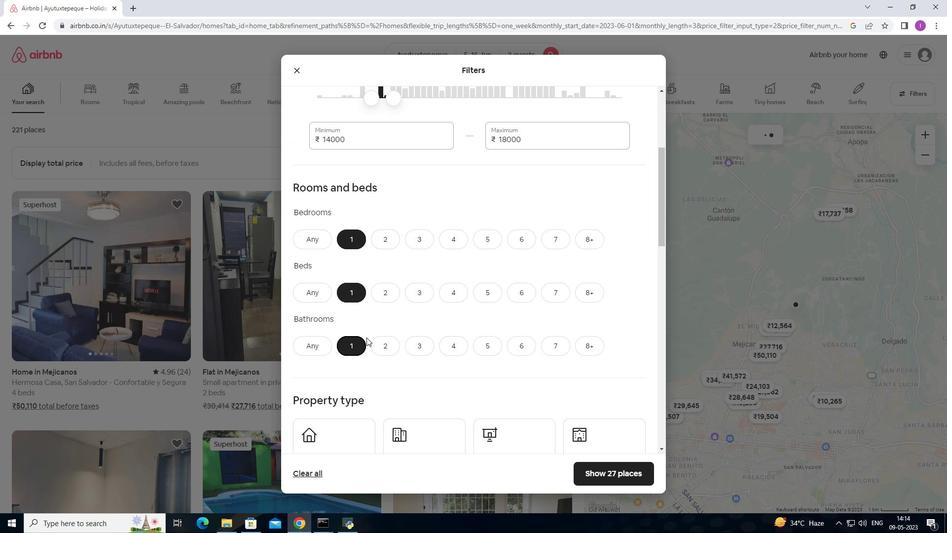 
Action: Mouse scrolled (369, 335) with delta (0, 0)
Screenshot: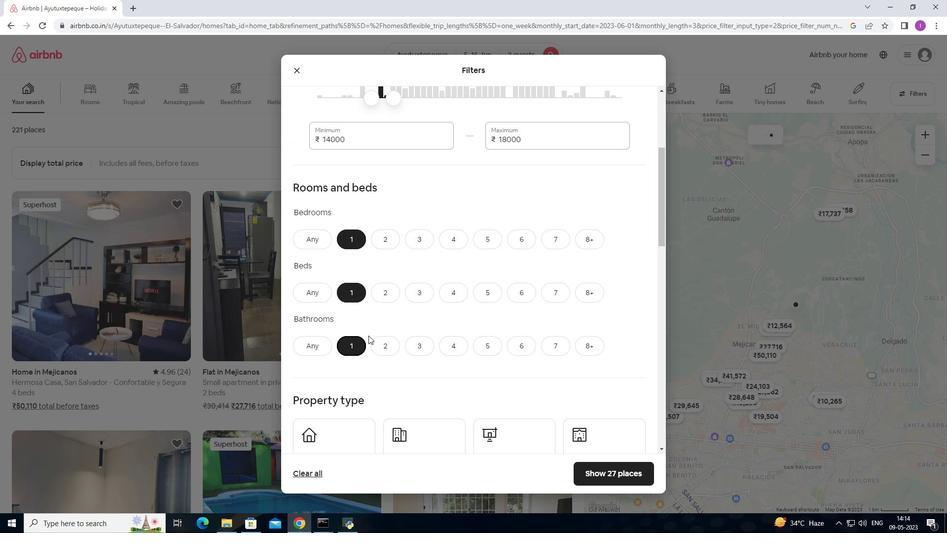 
Action: Mouse scrolled (369, 335) with delta (0, 0)
Screenshot: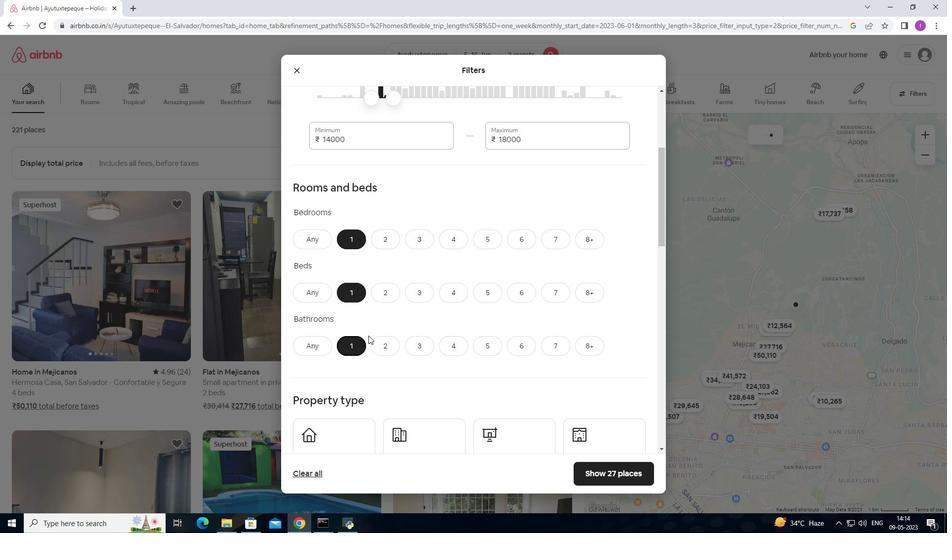 
Action: Mouse moved to (334, 293)
Screenshot: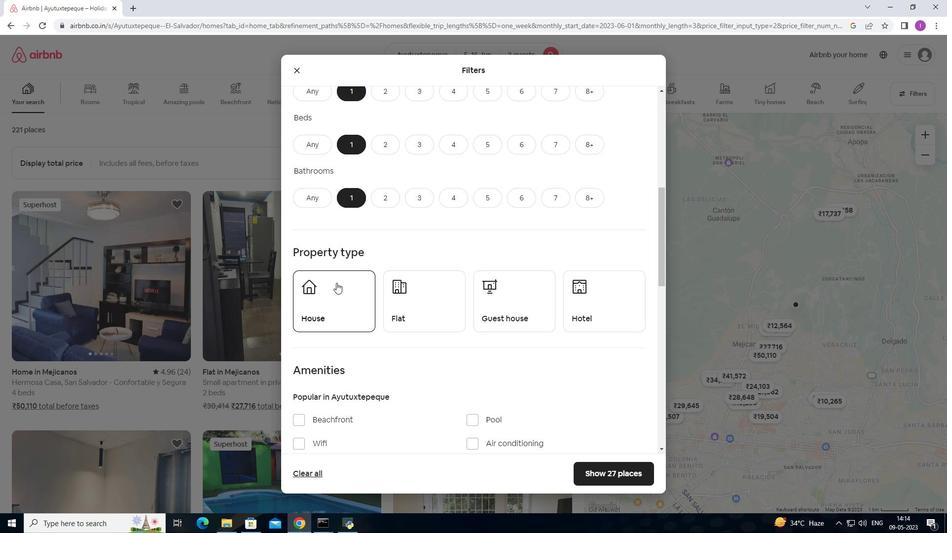 
Action: Mouse pressed left at (334, 293)
Screenshot: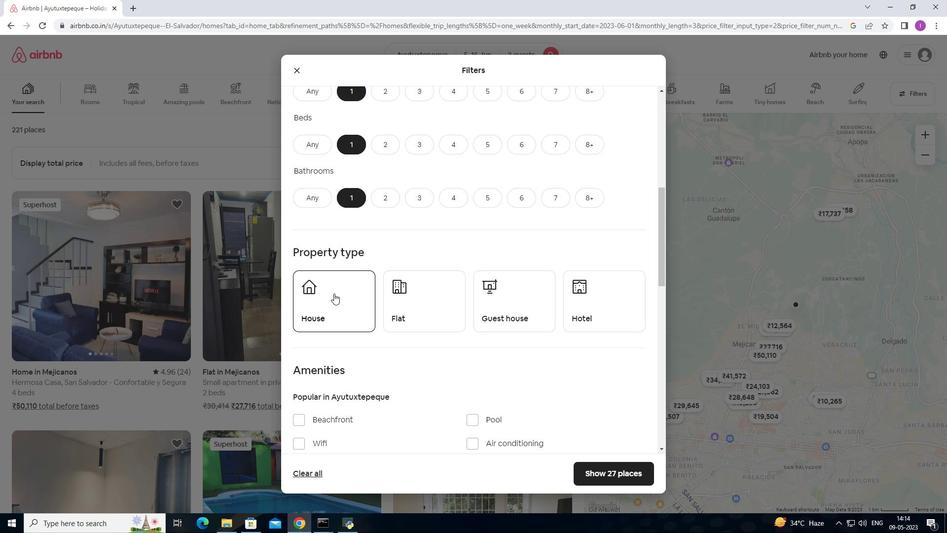 
Action: Mouse moved to (392, 304)
Screenshot: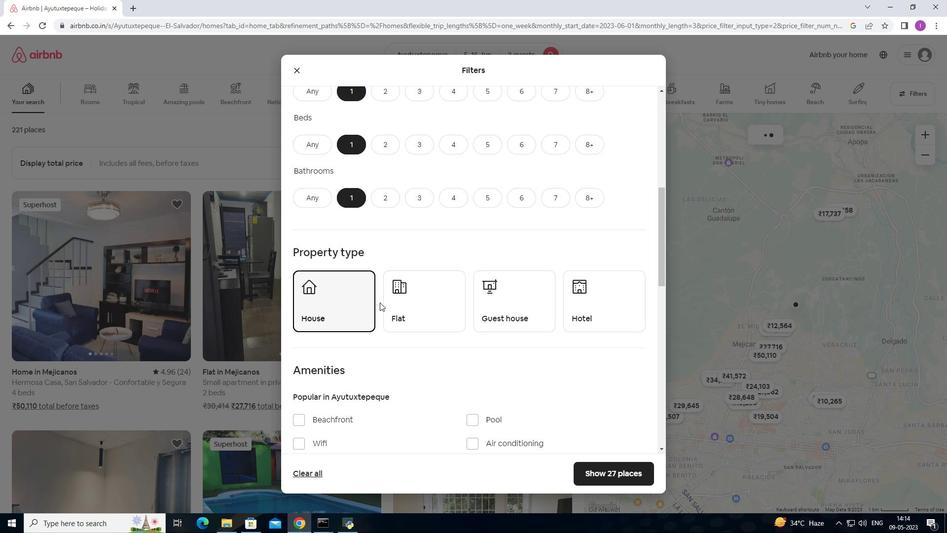 
Action: Mouse pressed left at (392, 304)
Screenshot: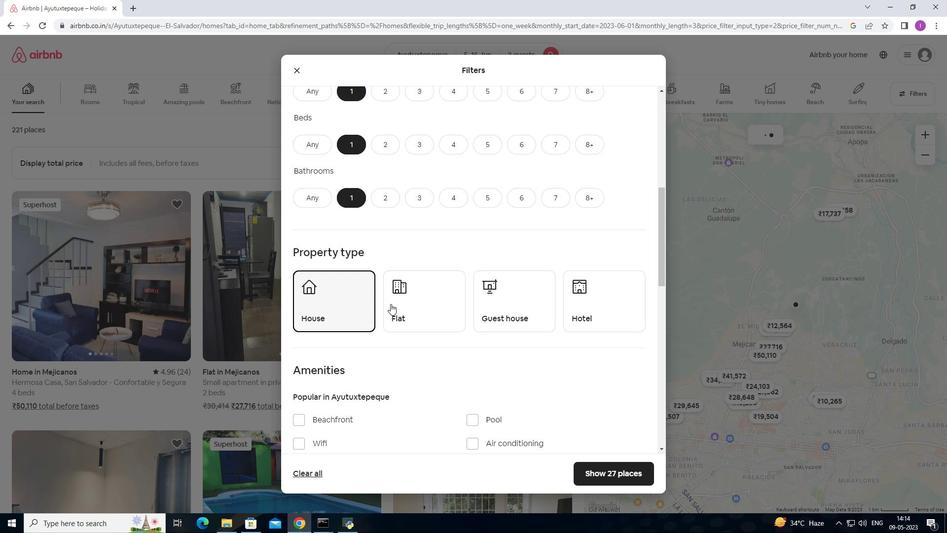
Action: Mouse moved to (502, 315)
Screenshot: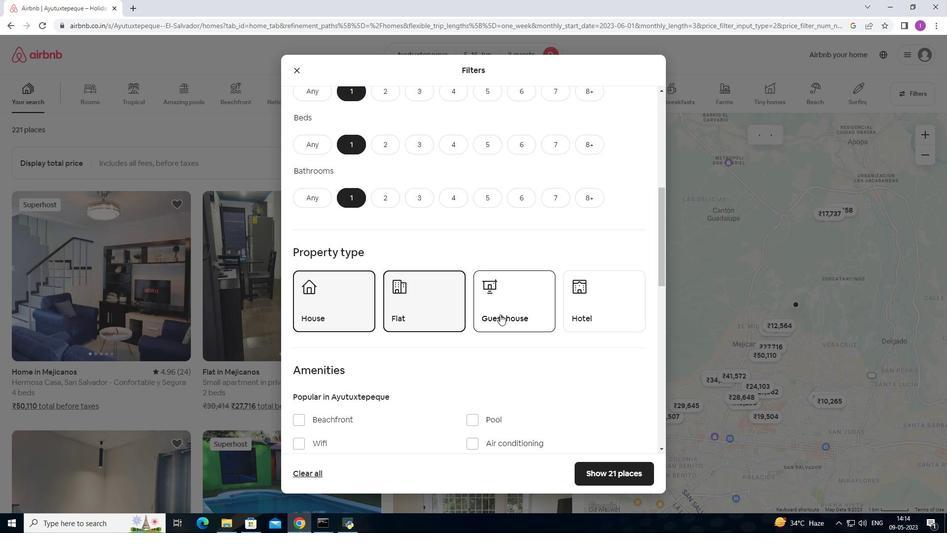 
Action: Mouse pressed left at (502, 315)
Screenshot: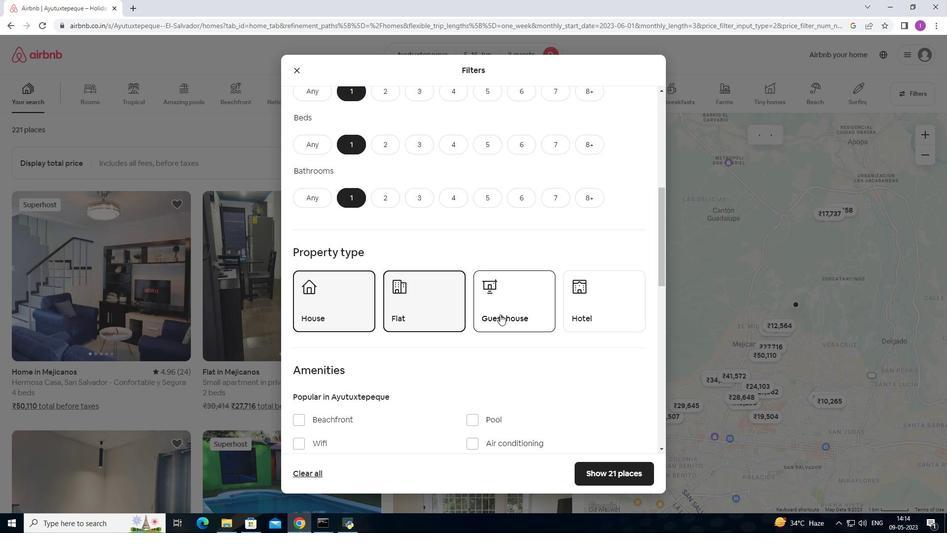 
Action: Mouse moved to (569, 318)
Screenshot: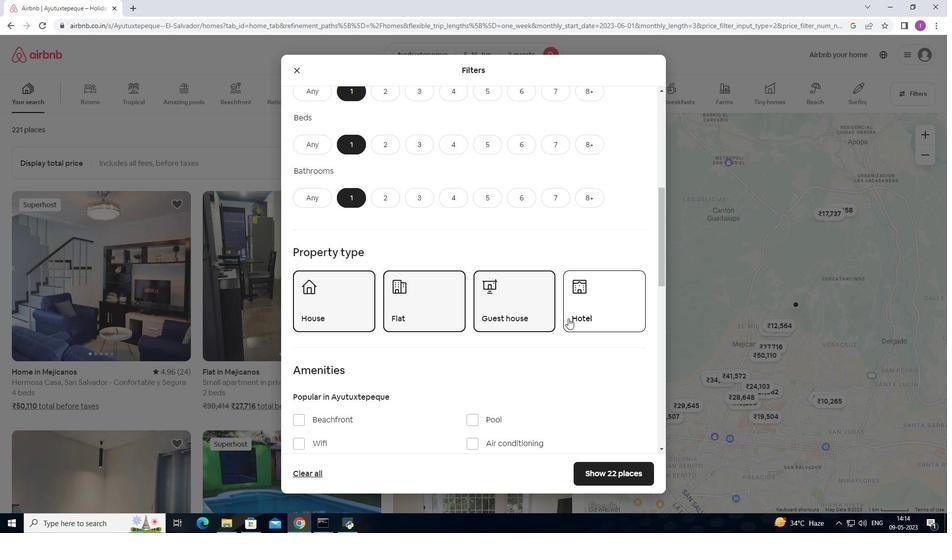 
Action: Mouse pressed left at (569, 318)
Screenshot: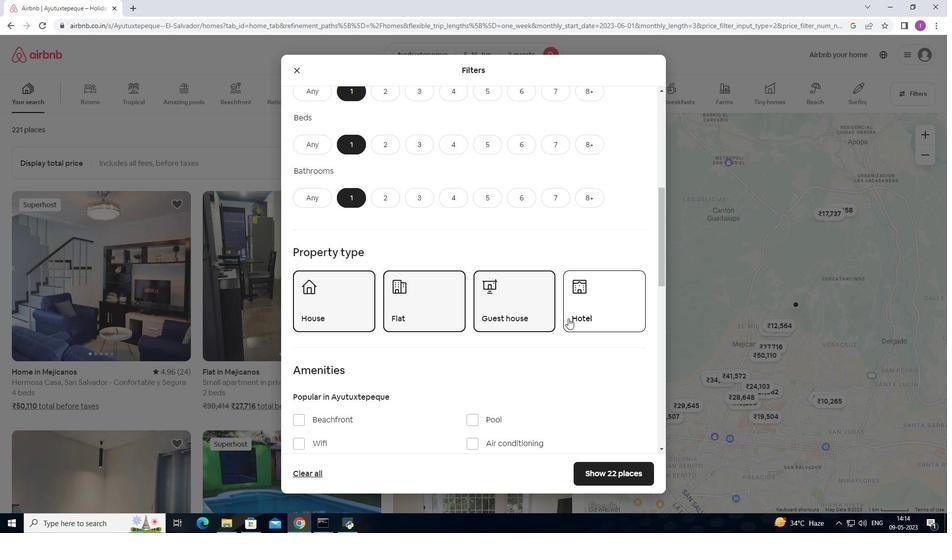 
Action: Mouse moved to (574, 345)
Screenshot: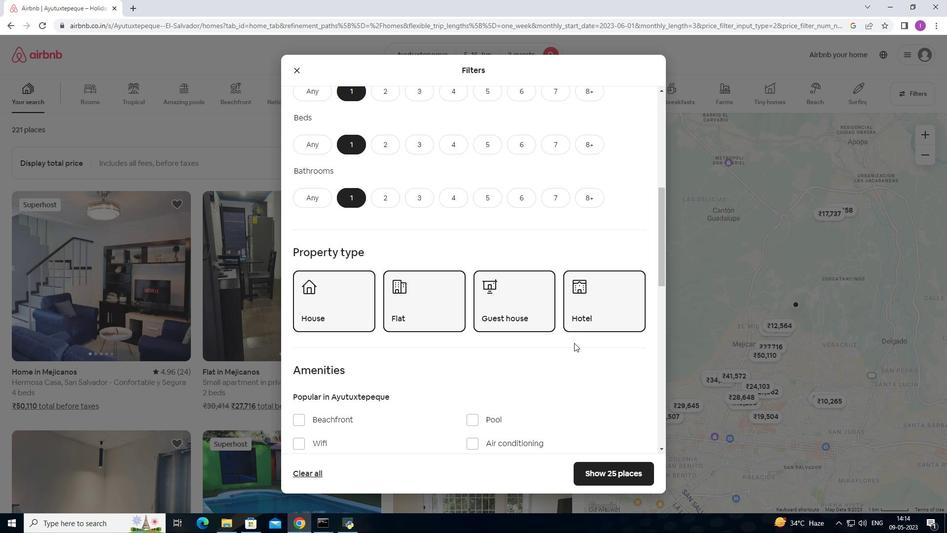 
Action: Mouse scrolled (574, 344) with delta (0, 0)
Screenshot: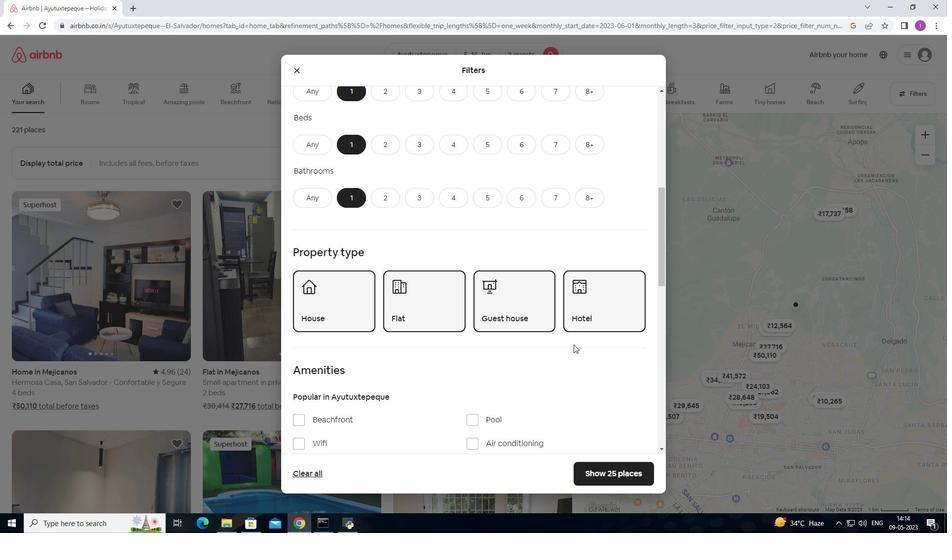 
Action: Mouse scrolled (574, 344) with delta (0, 0)
Screenshot: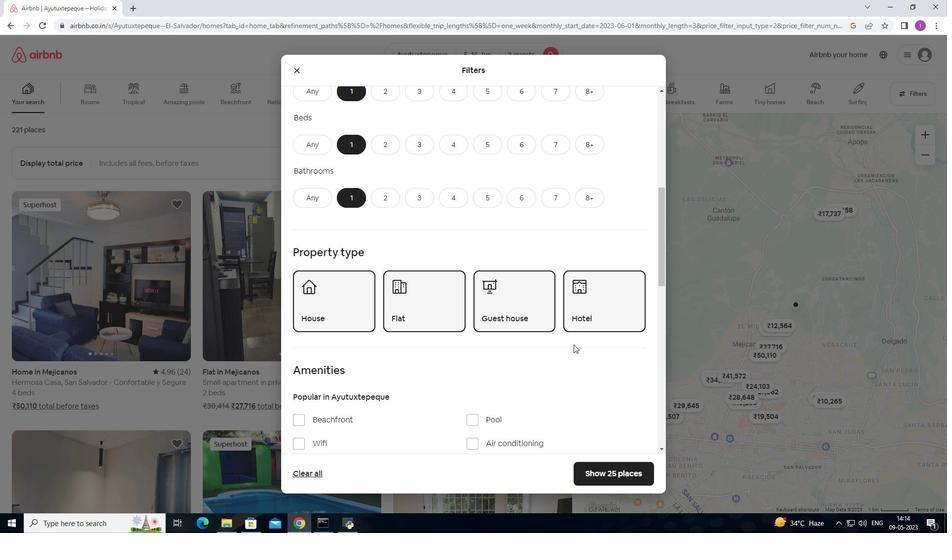 
Action: Mouse scrolled (574, 344) with delta (0, 0)
Screenshot: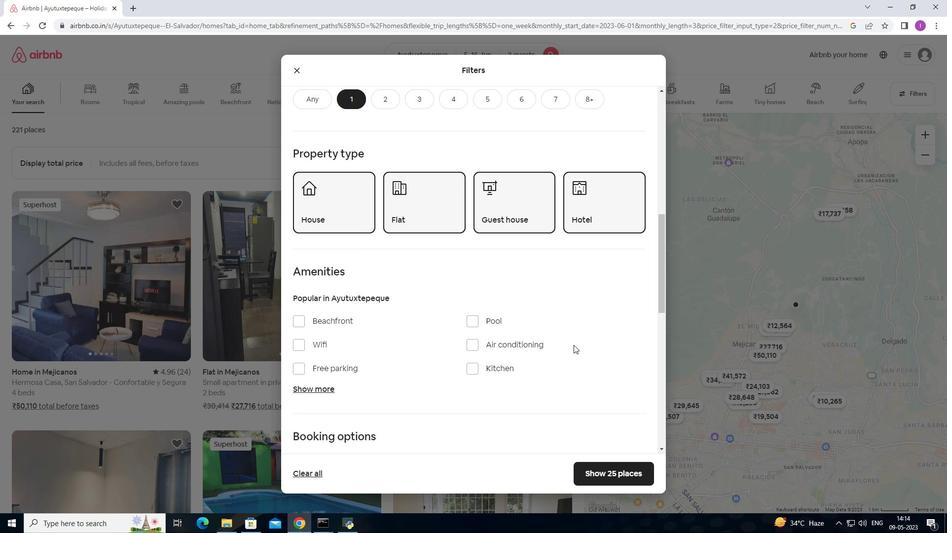 
Action: Mouse moved to (551, 380)
Screenshot: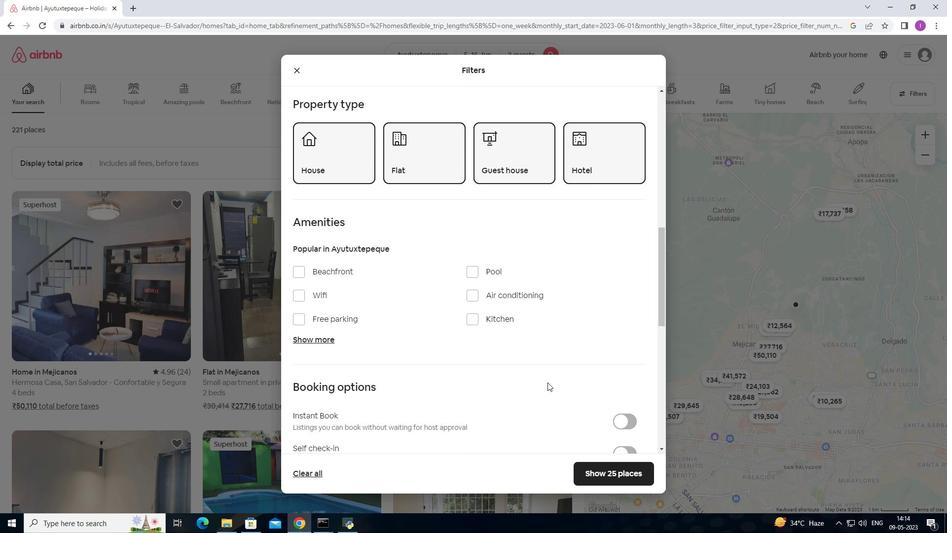 
Action: Mouse scrolled (551, 379) with delta (0, 0)
Screenshot: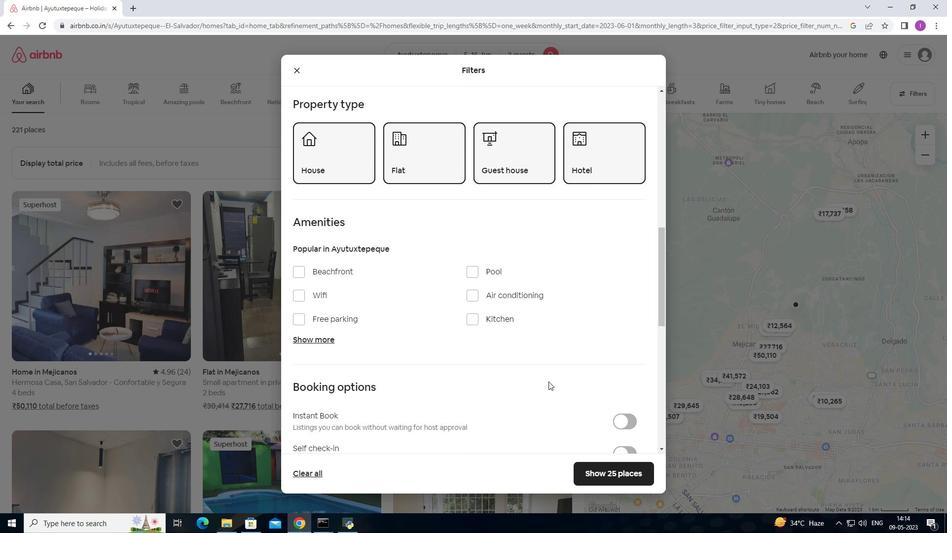 
Action: Mouse scrolled (551, 379) with delta (0, 0)
Screenshot: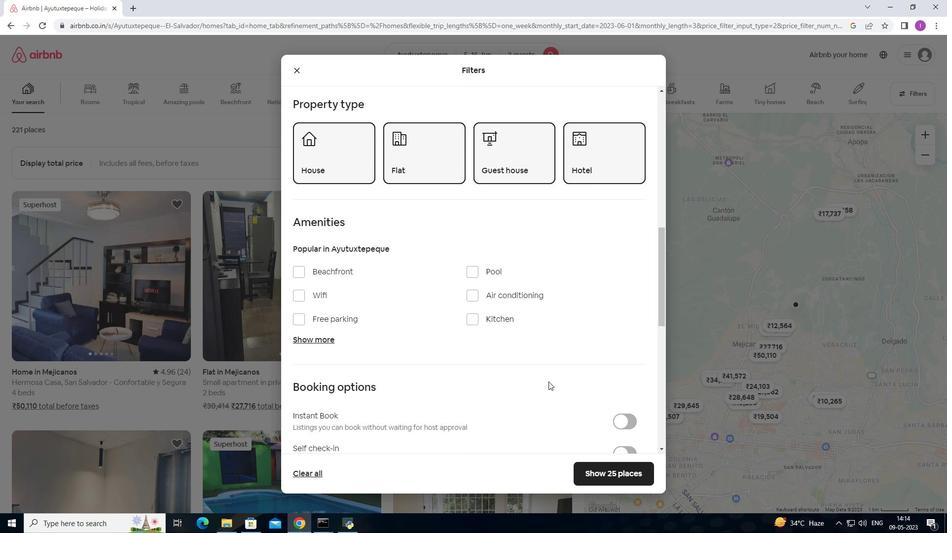 
Action: Mouse scrolled (551, 379) with delta (0, 0)
Screenshot: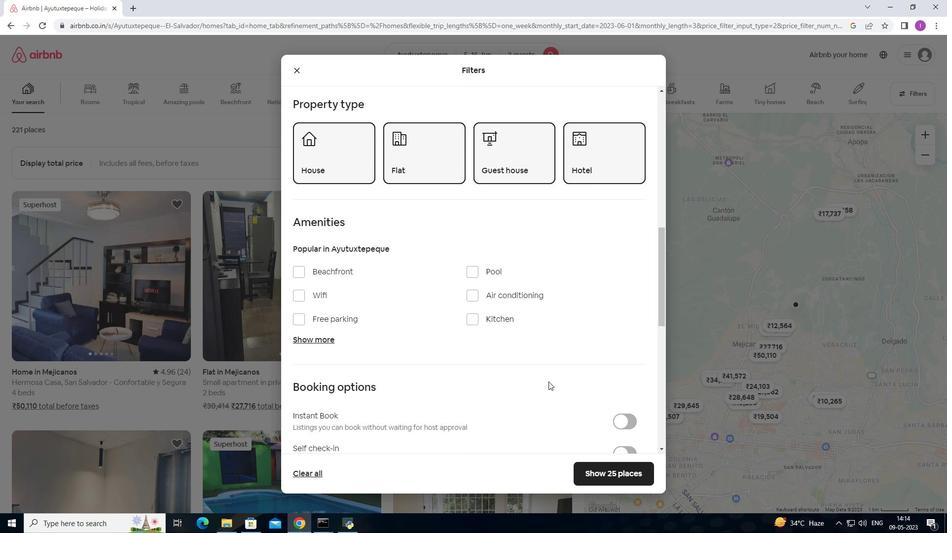 
Action: Mouse scrolled (551, 379) with delta (0, 0)
Screenshot: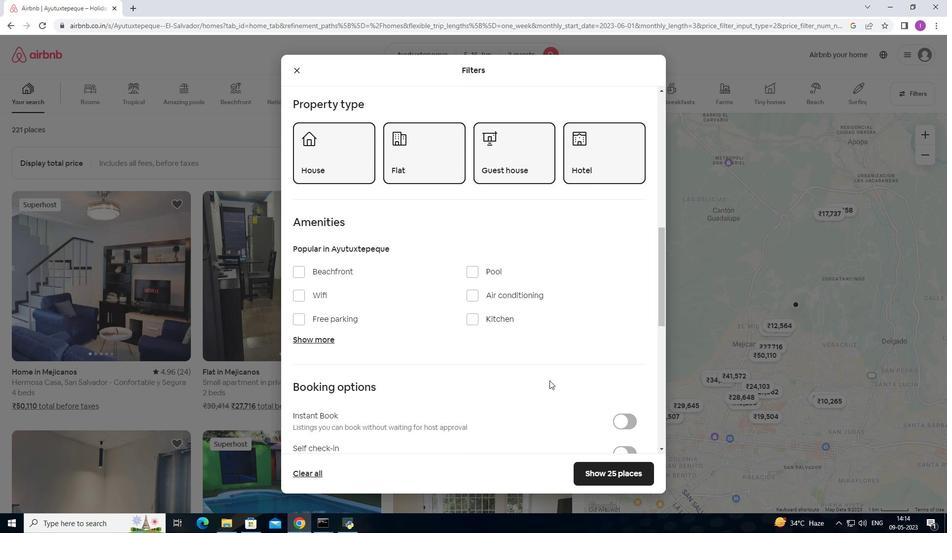 
Action: Mouse moved to (628, 251)
Screenshot: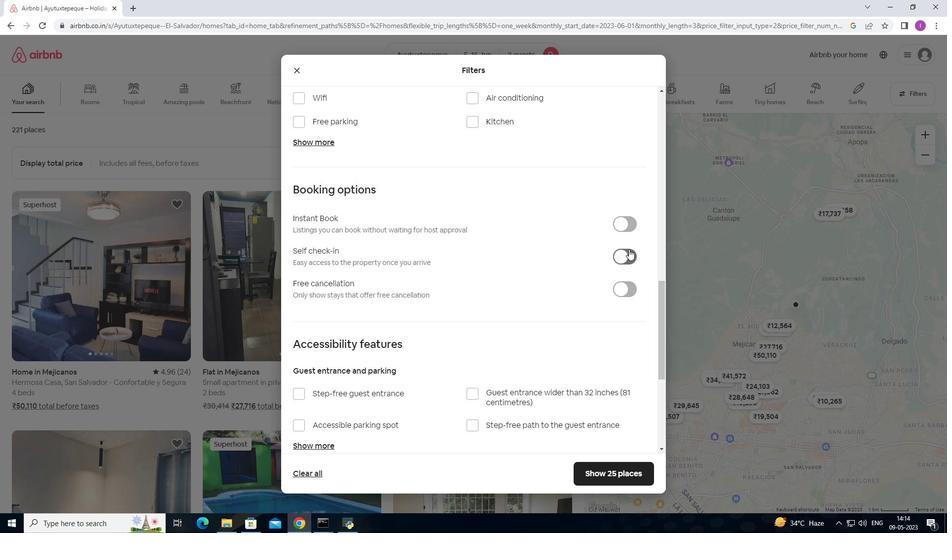 
Action: Mouse pressed left at (628, 251)
Screenshot: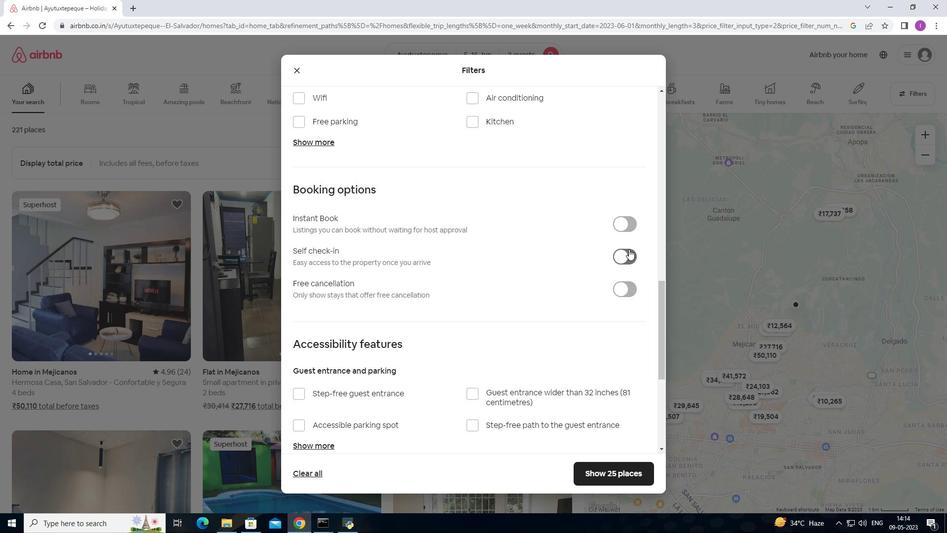 
Action: Mouse moved to (539, 347)
Screenshot: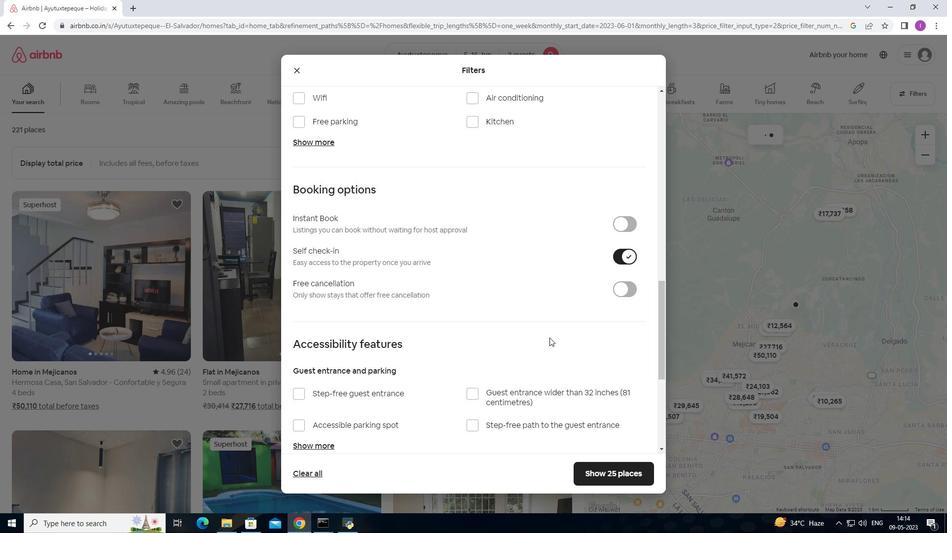
Action: Mouse scrolled (539, 346) with delta (0, 0)
Screenshot: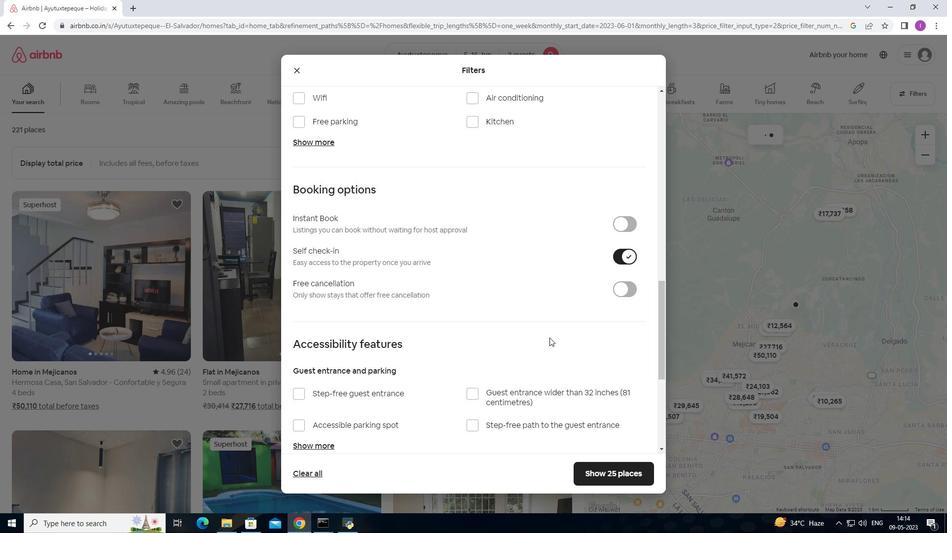 
Action: Mouse scrolled (539, 346) with delta (0, 0)
Screenshot: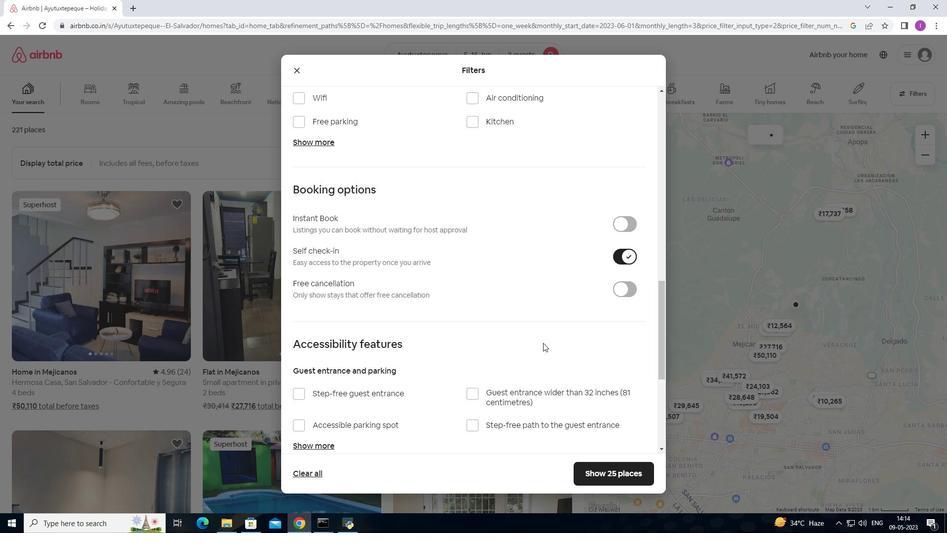 
Action: Mouse moved to (537, 350)
Screenshot: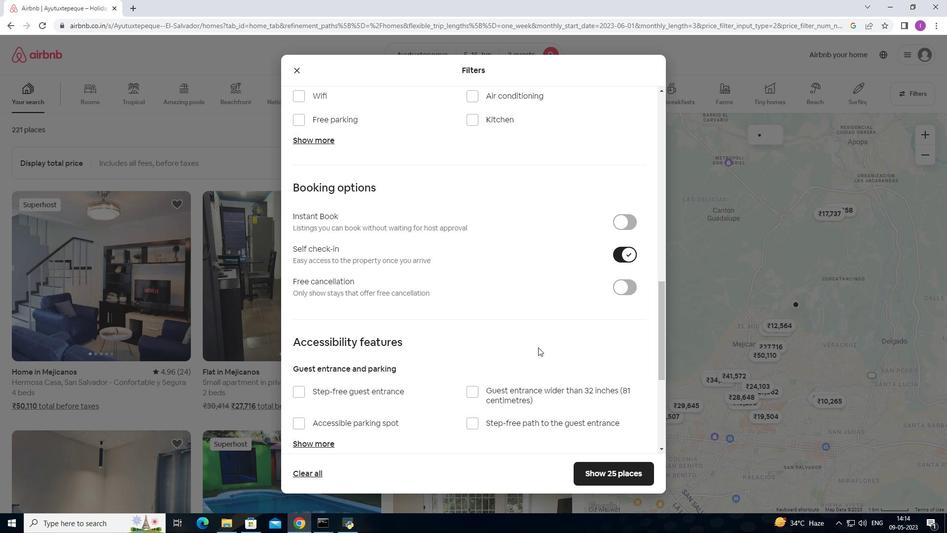 
Action: Mouse scrolled (537, 350) with delta (0, 0)
Screenshot: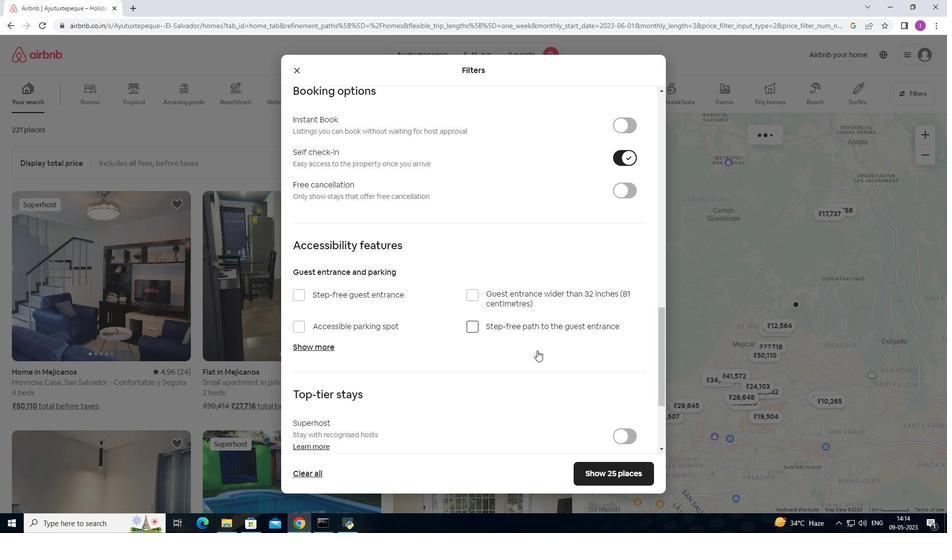 
Action: Mouse scrolled (537, 350) with delta (0, 0)
Screenshot: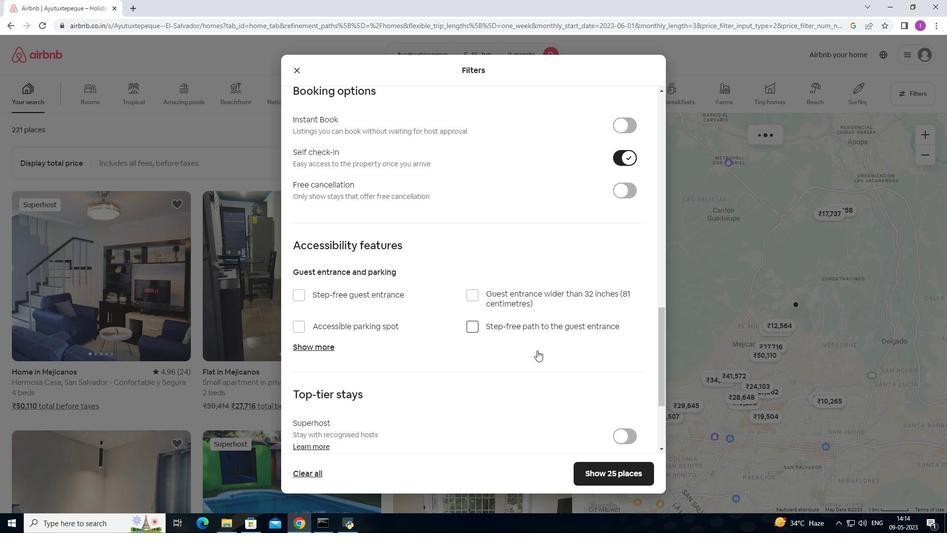 
Action: Mouse scrolled (537, 350) with delta (0, 0)
Screenshot: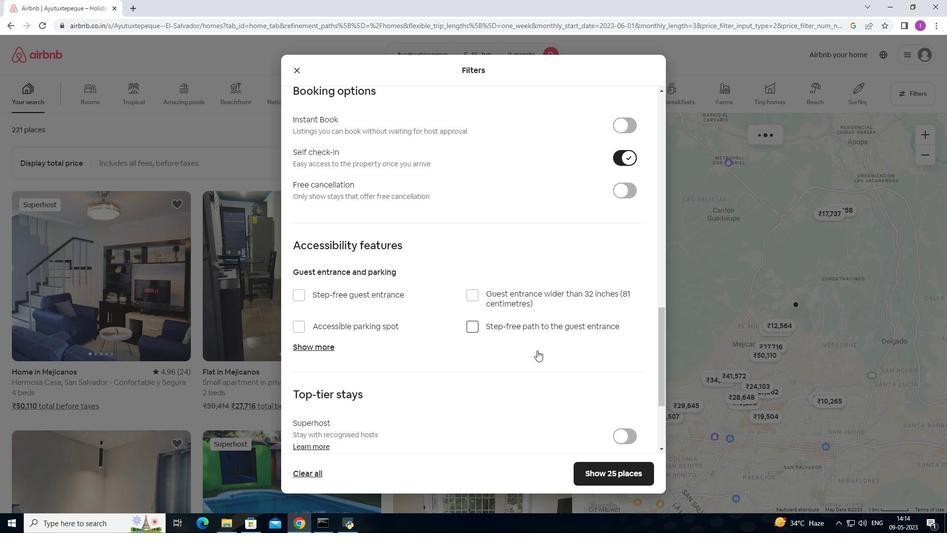 
Action: Mouse scrolled (537, 350) with delta (0, 0)
Screenshot: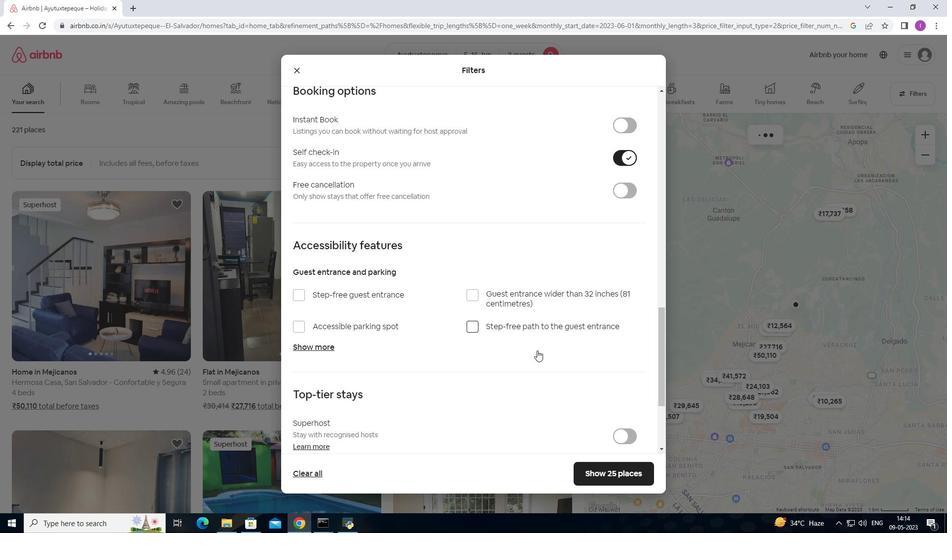 
Action: Mouse moved to (537, 352)
Screenshot: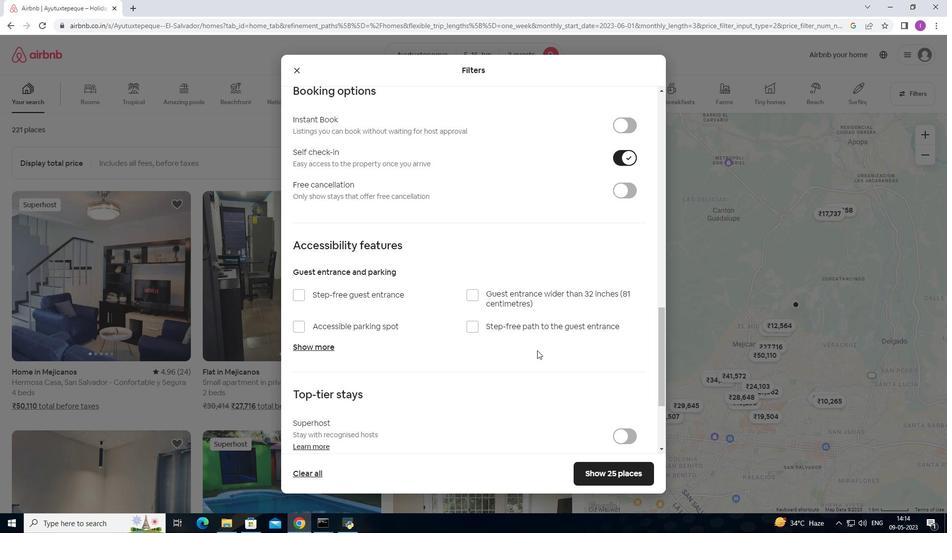 
Action: Mouse scrolled (537, 352) with delta (0, 0)
Screenshot: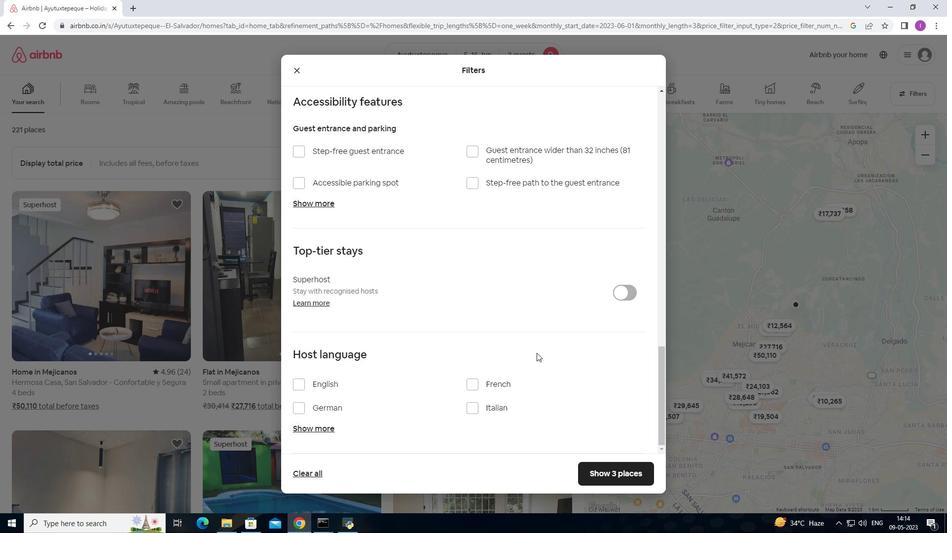 
Action: Mouse scrolled (537, 352) with delta (0, 0)
Screenshot: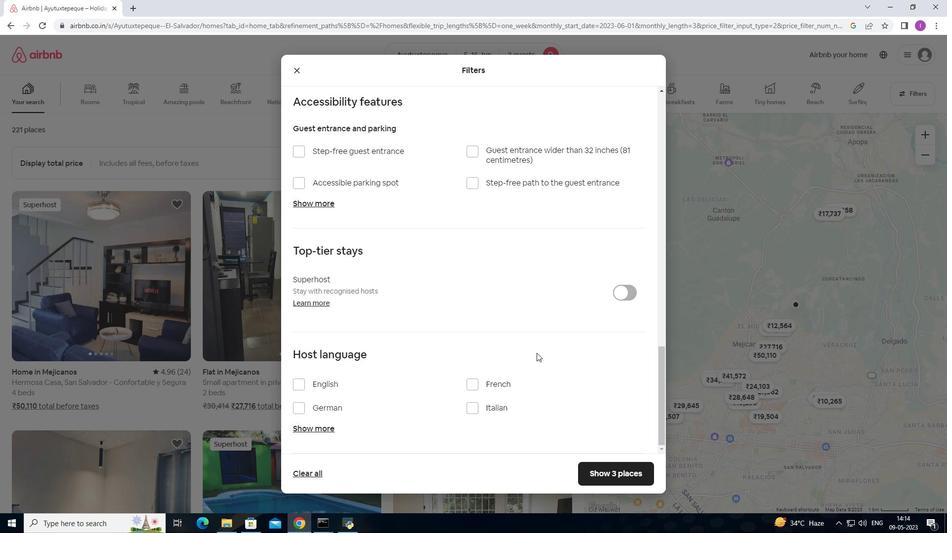 
Action: Mouse scrolled (537, 352) with delta (0, 0)
Screenshot: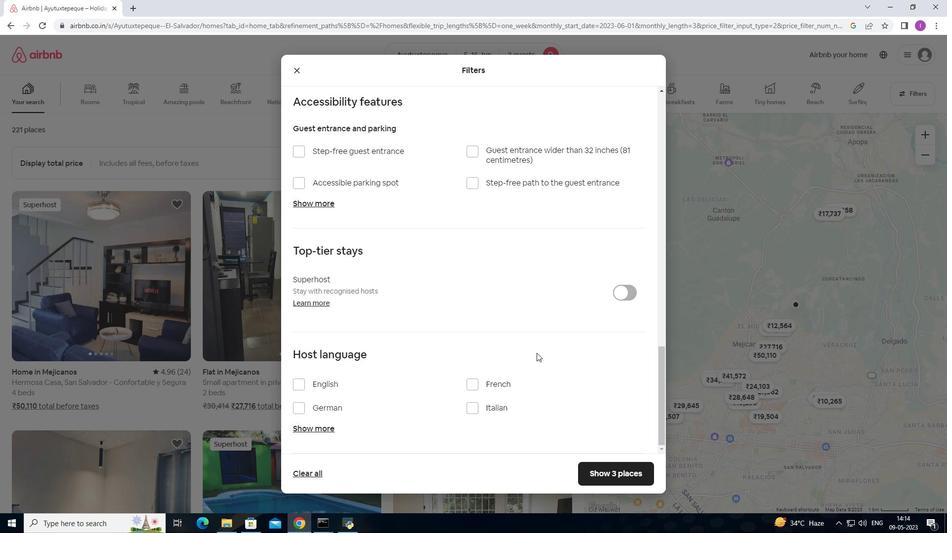 
Action: Mouse moved to (294, 385)
Screenshot: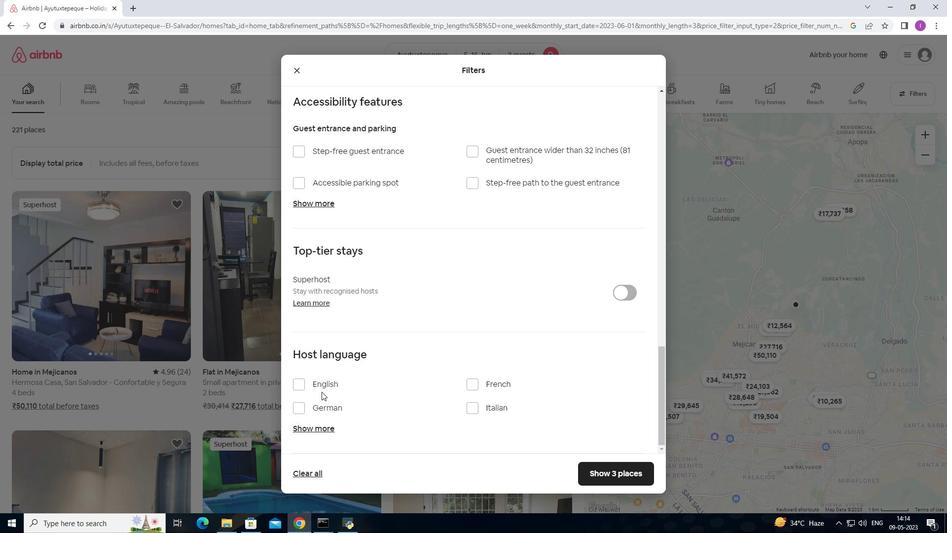
Action: Mouse pressed left at (294, 385)
Screenshot: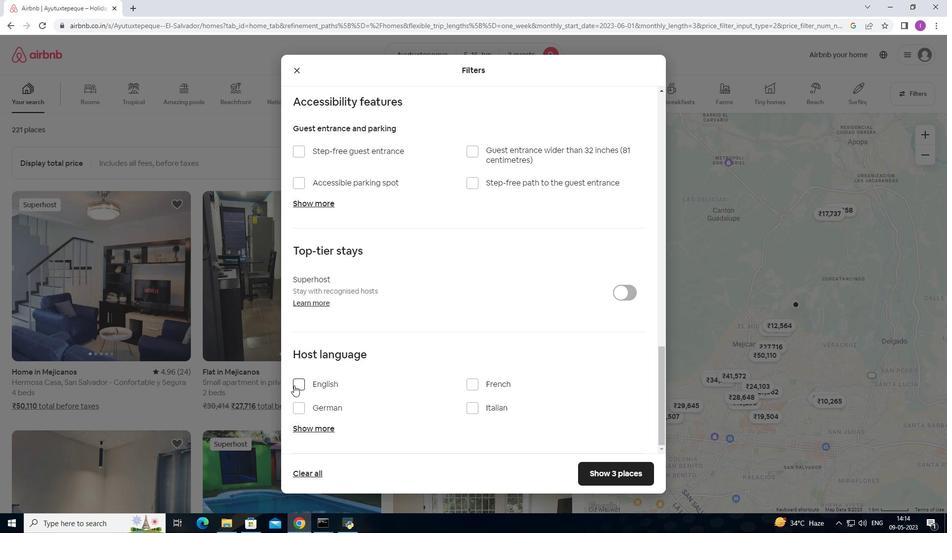 
Action: Mouse moved to (610, 478)
Screenshot: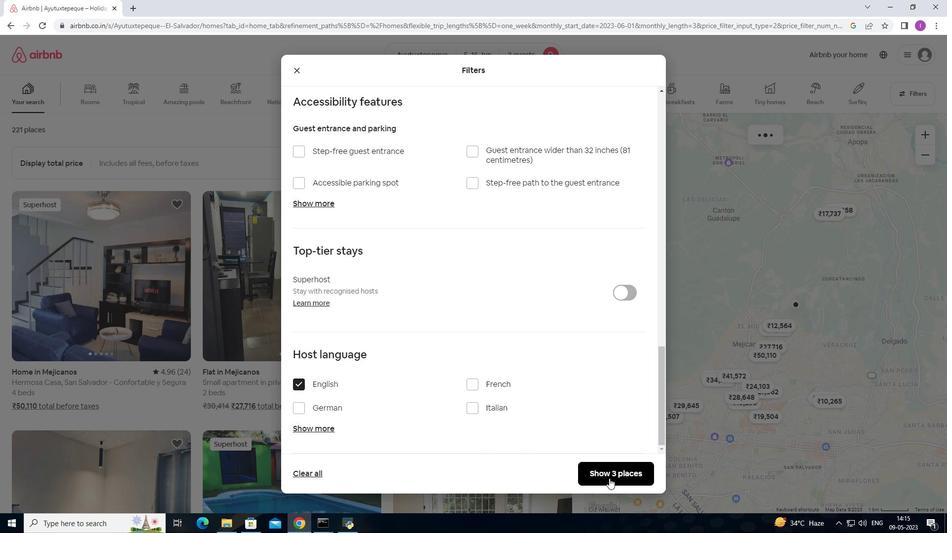 
Action: Mouse pressed left at (610, 478)
Screenshot: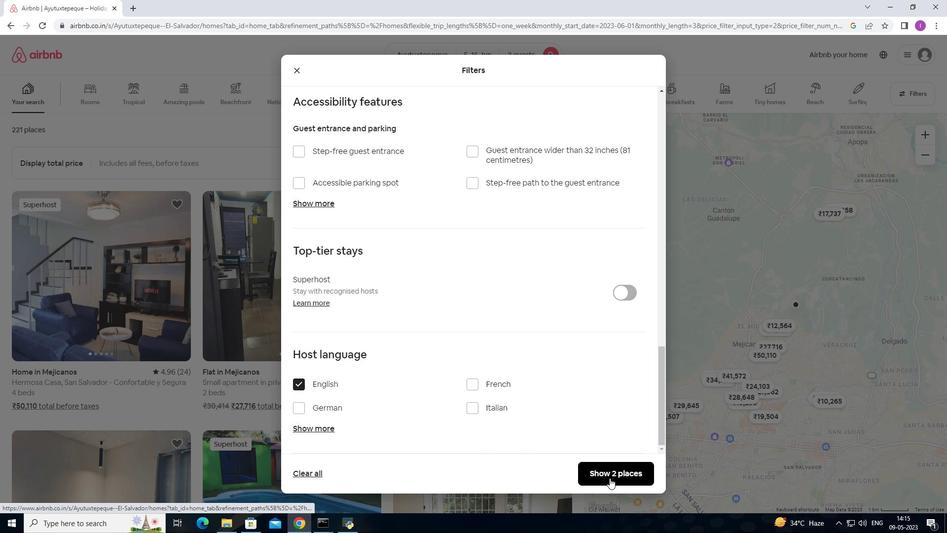 
Action: Mouse moved to (601, 484)
Screenshot: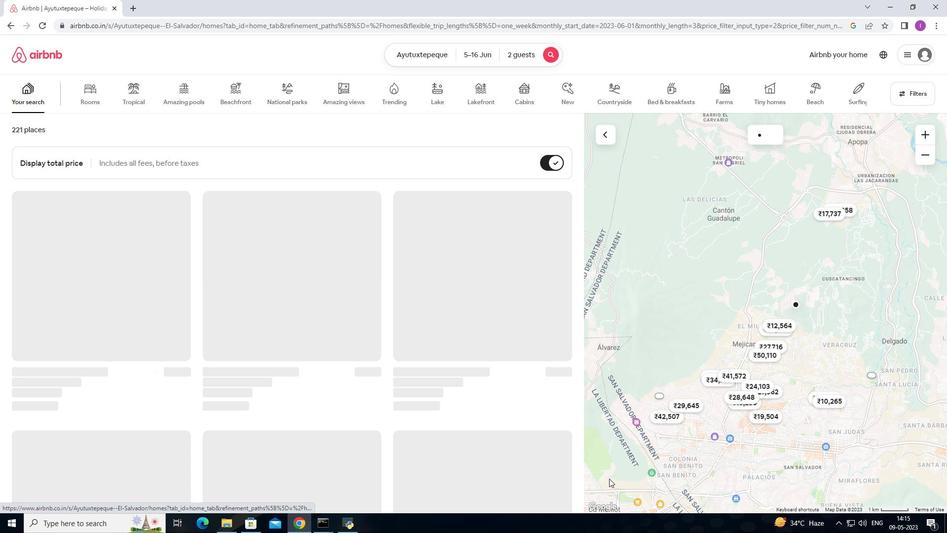 
